 Task: Add Sprouts Unsalted Saltine Crackers to the cart.
Action: Mouse moved to (20, 74)
Screenshot: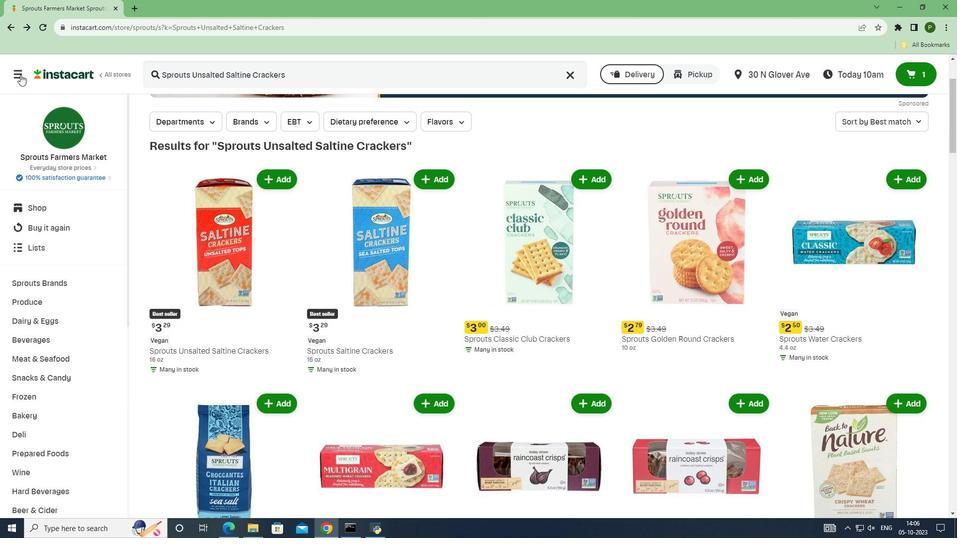 
Action: Mouse pressed left at (20, 74)
Screenshot: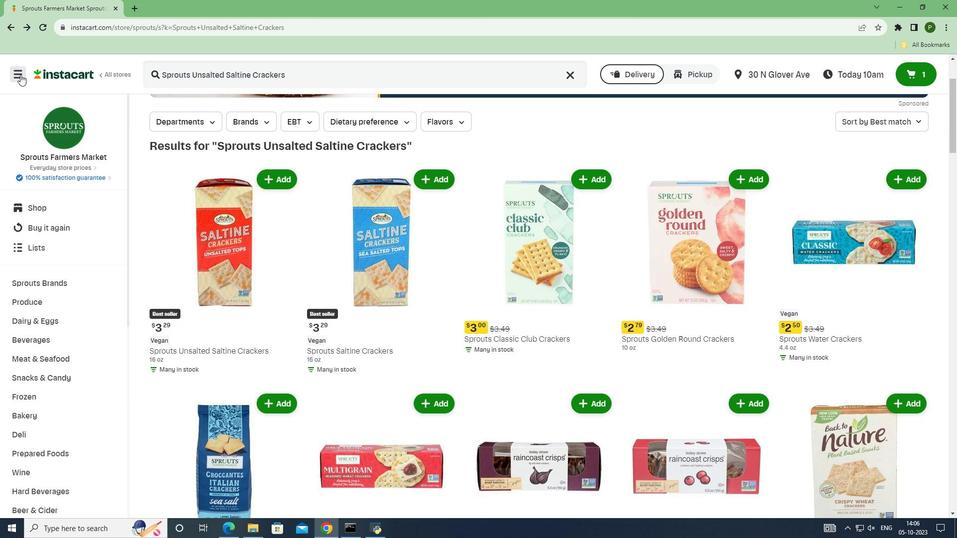 
Action: Mouse moved to (34, 269)
Screenshot: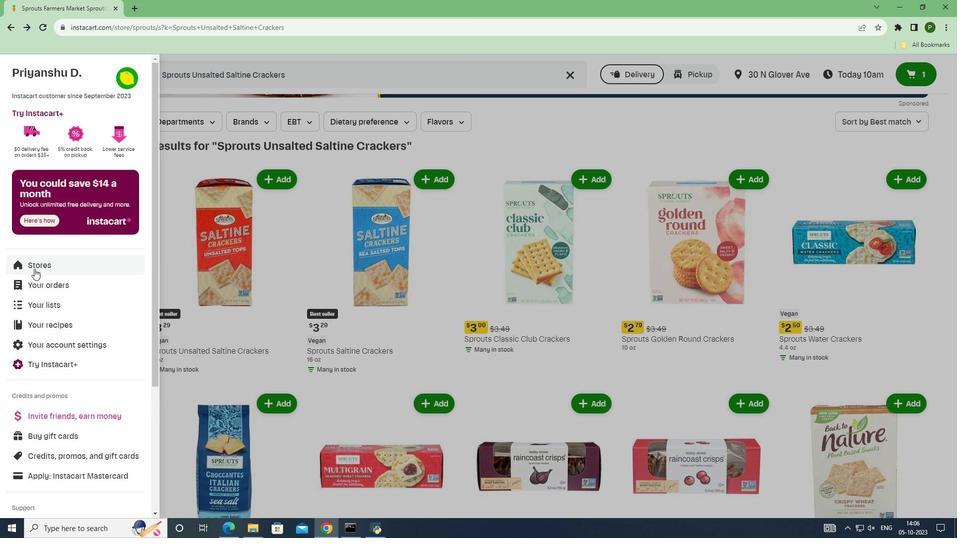 
Action: Mouse pressed left at (34, 269)
Screenshot: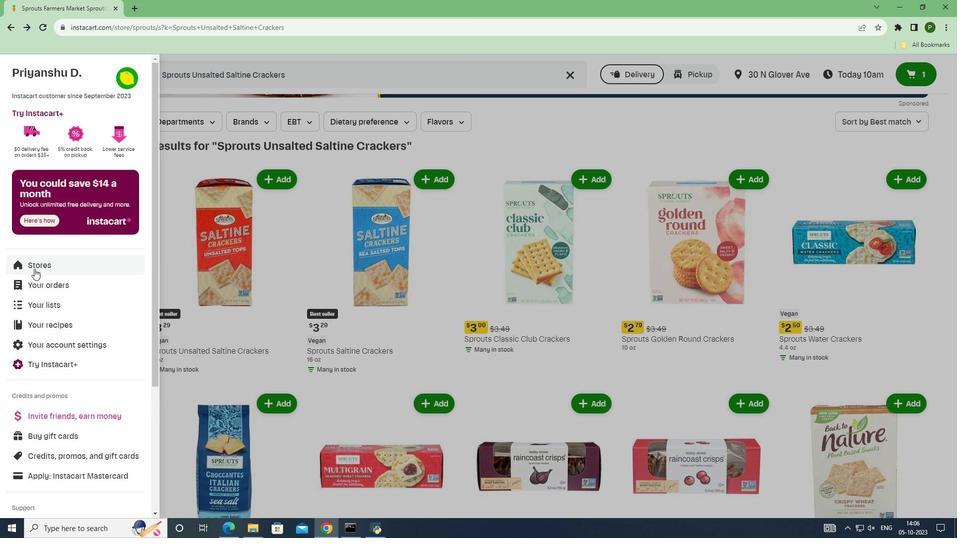 
Action: Mouse moved to (226, 123)
Screenshot: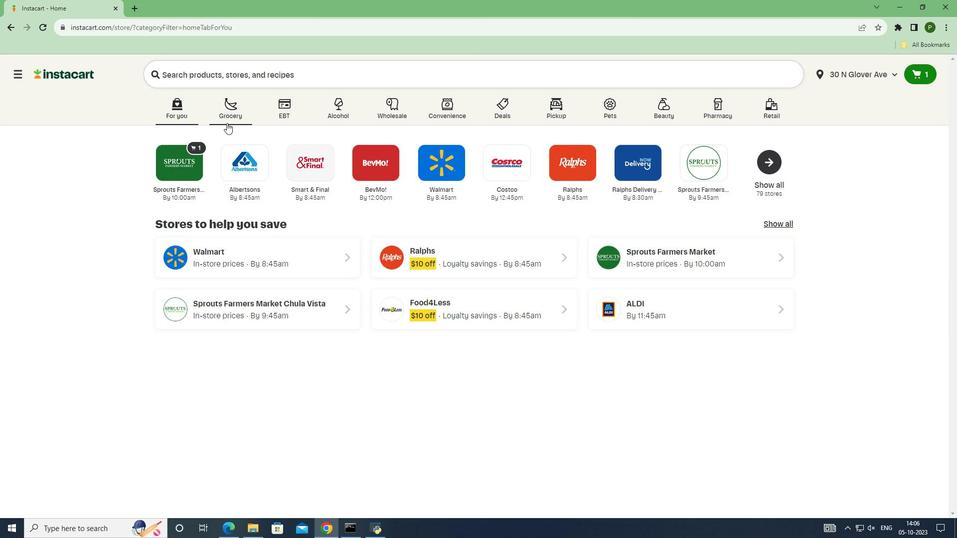 
Action: Mouse pressed left at (226, 123)
Screenshot: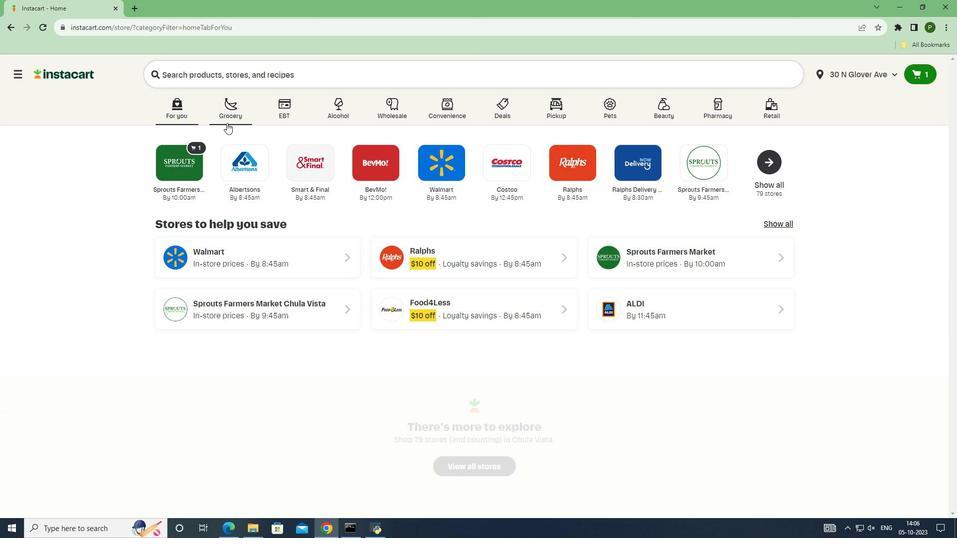 
Action: Mouse moved to (244, 168)
Screenshot: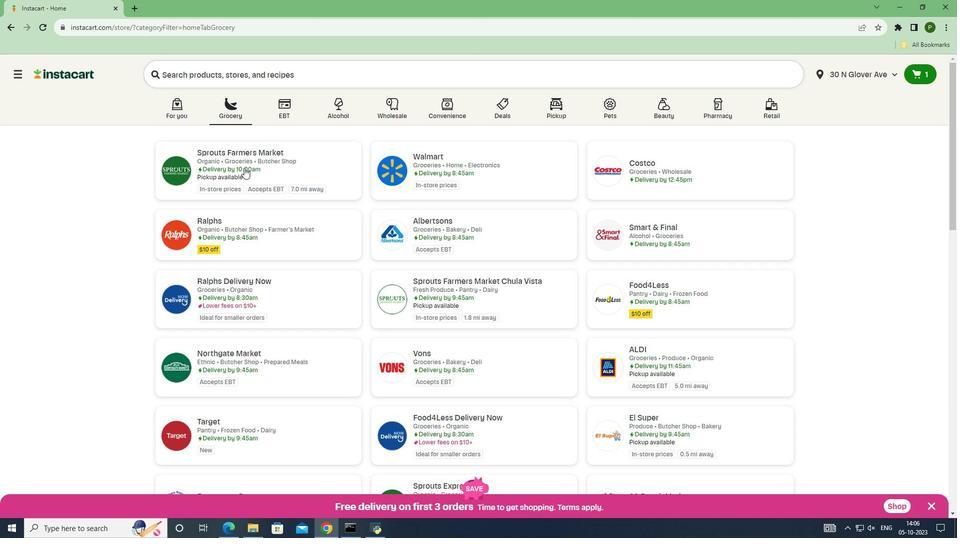 
Action: Mouse pressed left at (244, 168)
Screenshot: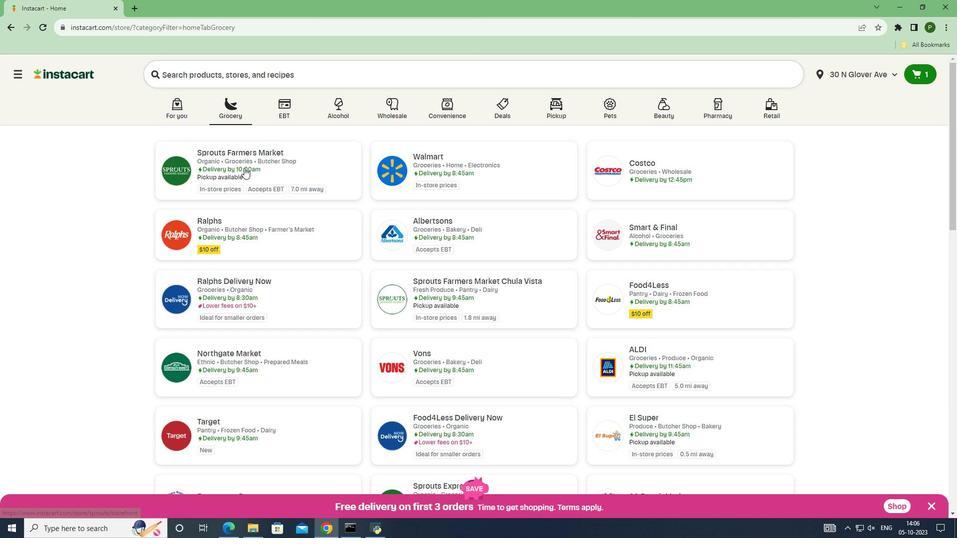 
Action: Mouse moved to (55, 280)
Screenshot: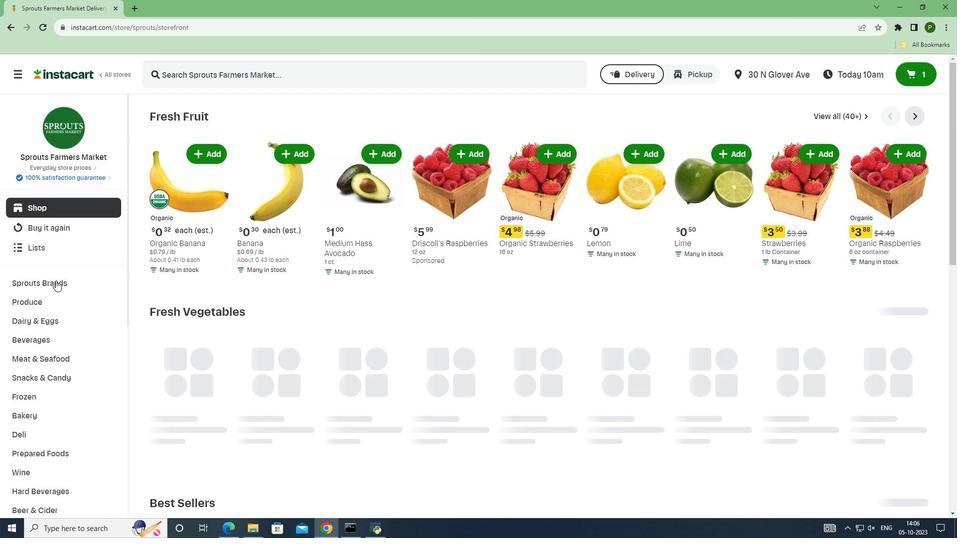 
Action: Mouse pressed left at (55, 280)
Screenshot: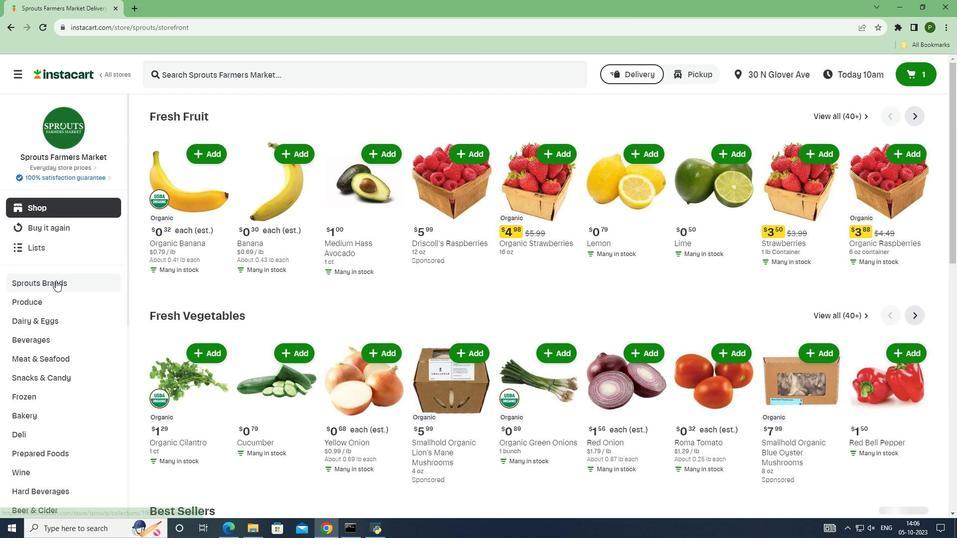 
Action: Mouse moved to (43, 360)
Screenshot: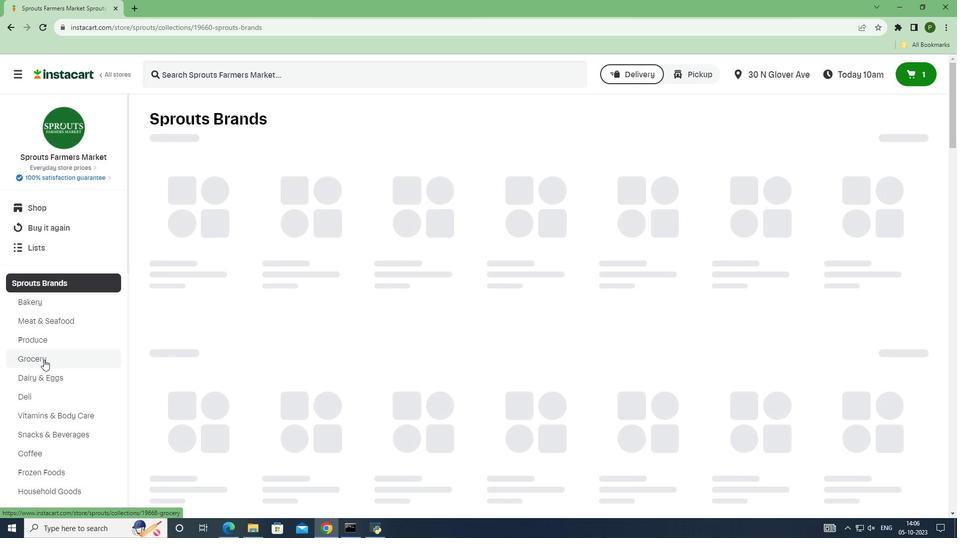
Action: Mouse pressed left at (43, 360)
Screenshot: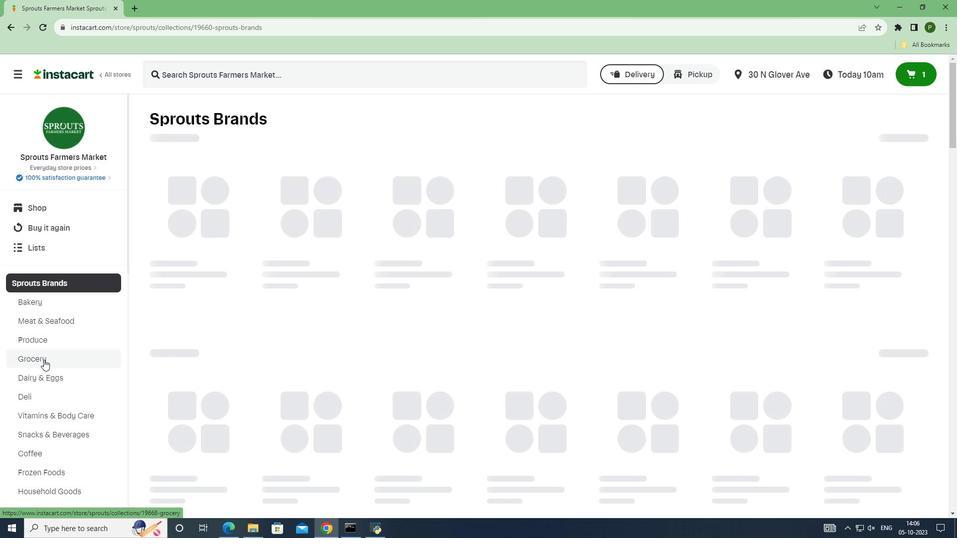 
Action: Mouse moved to (208, 220)
Screenshot: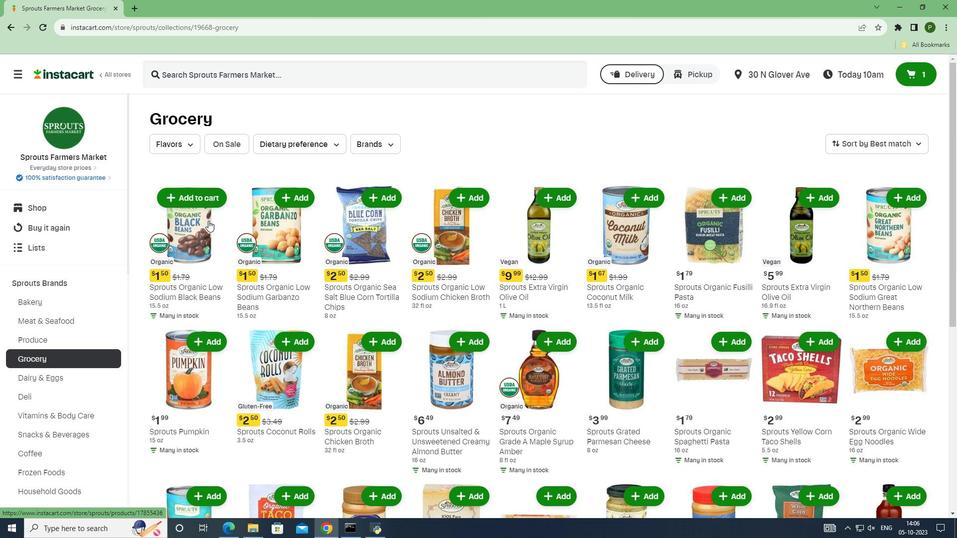 
Action: Mouse scrolled (208, 220) with delta (0, 0)
Screenshot: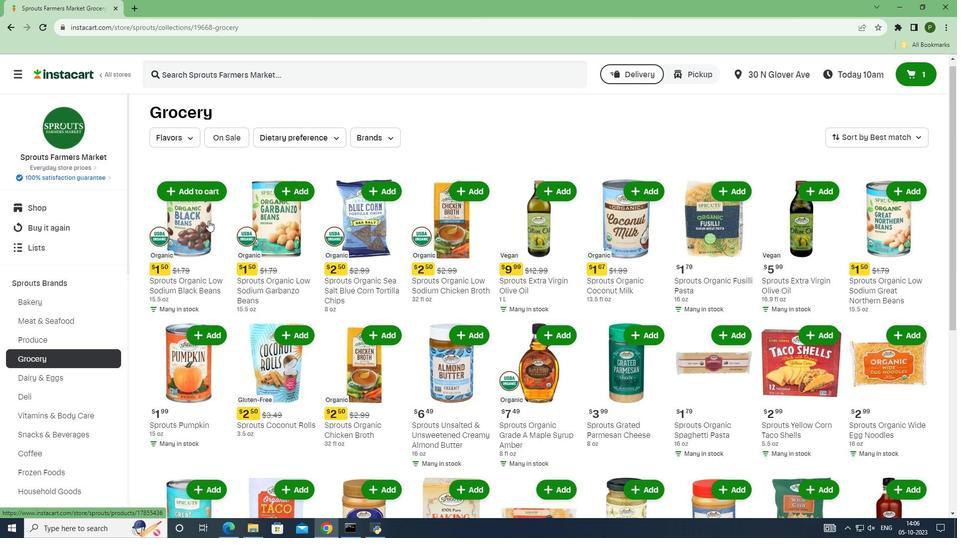 
Action: Mouse scrolled (208, 220) with delta (0, 0)
Screenshot: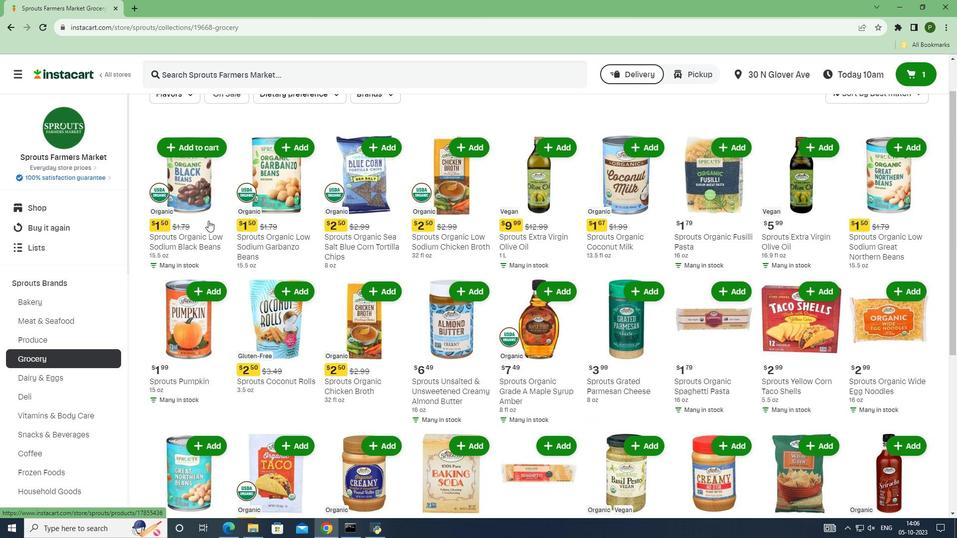 
Action: Mouse scrolled (208, 220) with delta (0, 0)
Screenshot: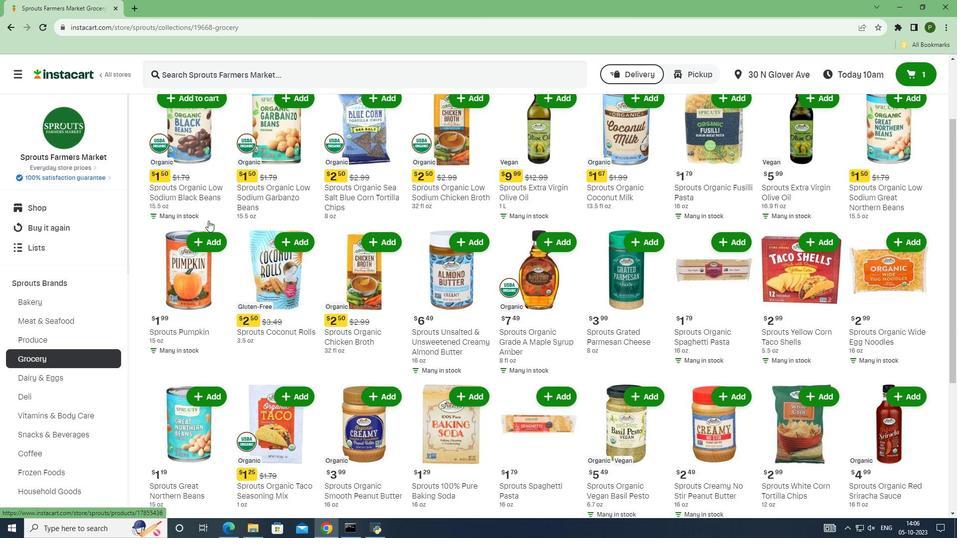 
Action: Mouse scrolled (208, 220) with delta (0, 0)
Screenshot: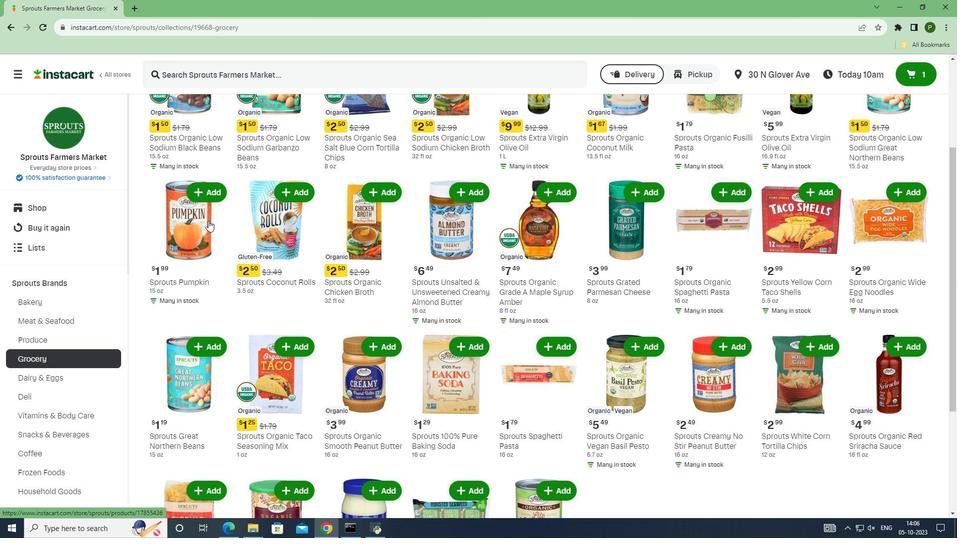 
Action: Mouse scrolled (208, 220) with delta (0, 0)
Screenshot: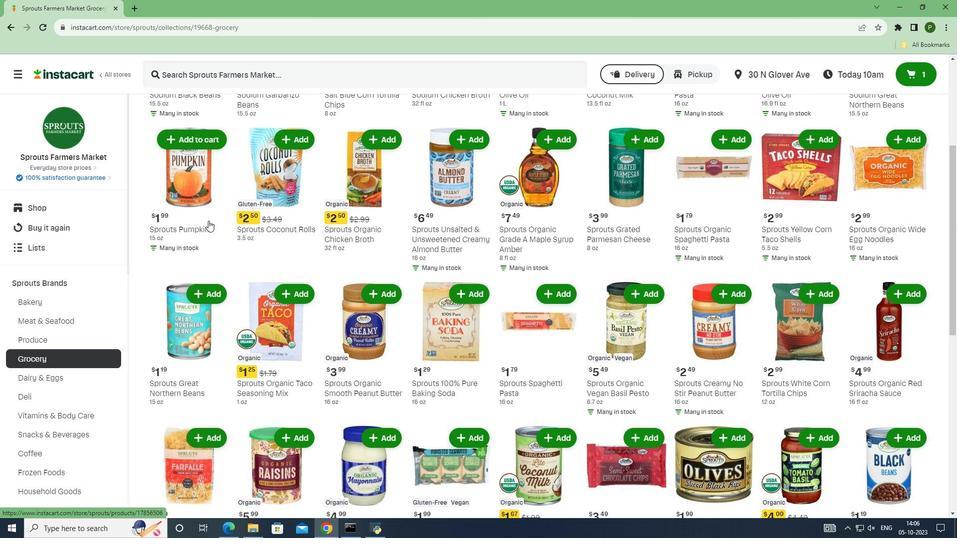 
Action: Mouse scrolled (208, 220) with delta (0, 0)
Screenshot: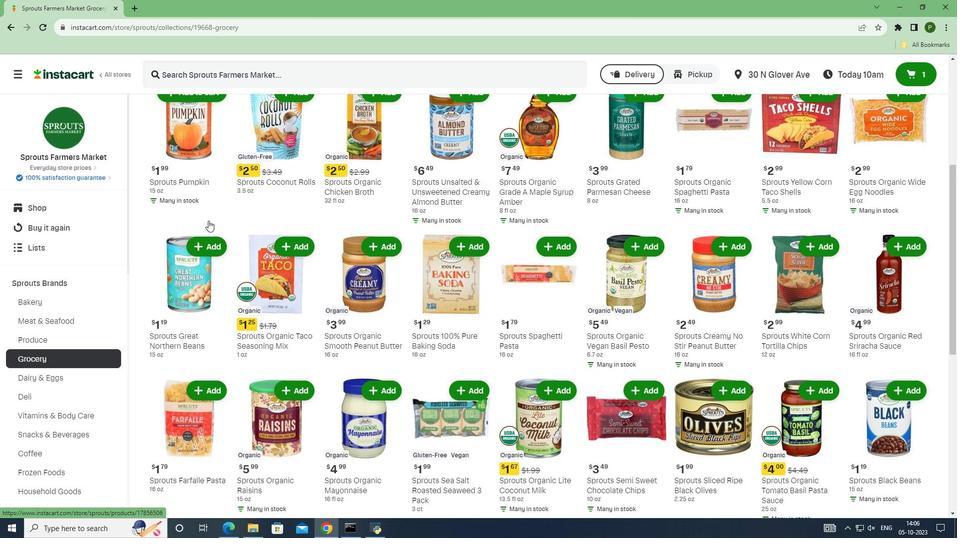 
Action: Mouse scrolled (208, 220) with delta (0, 0)
Screenshot: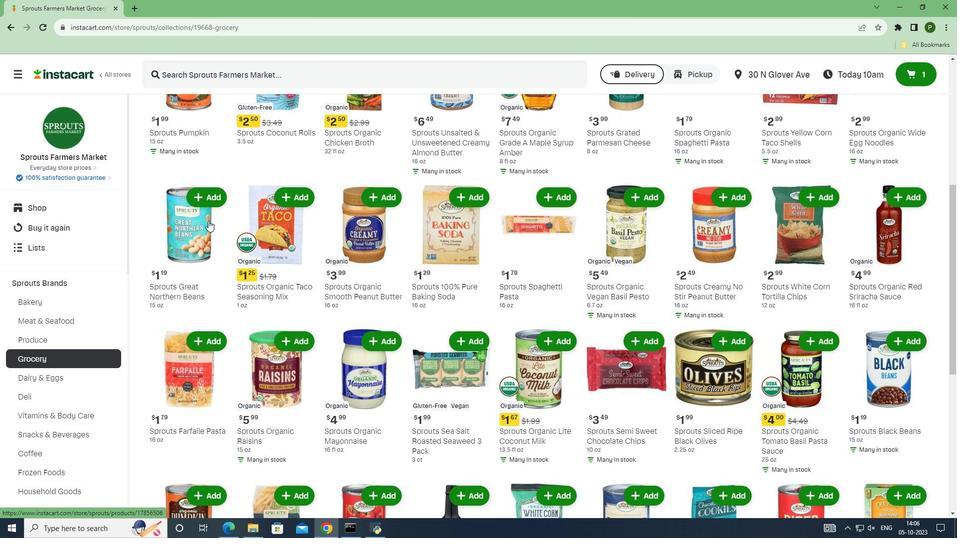 
Action: Mouse scrolled (208, 220) with delta (0, 0)
Screenshot: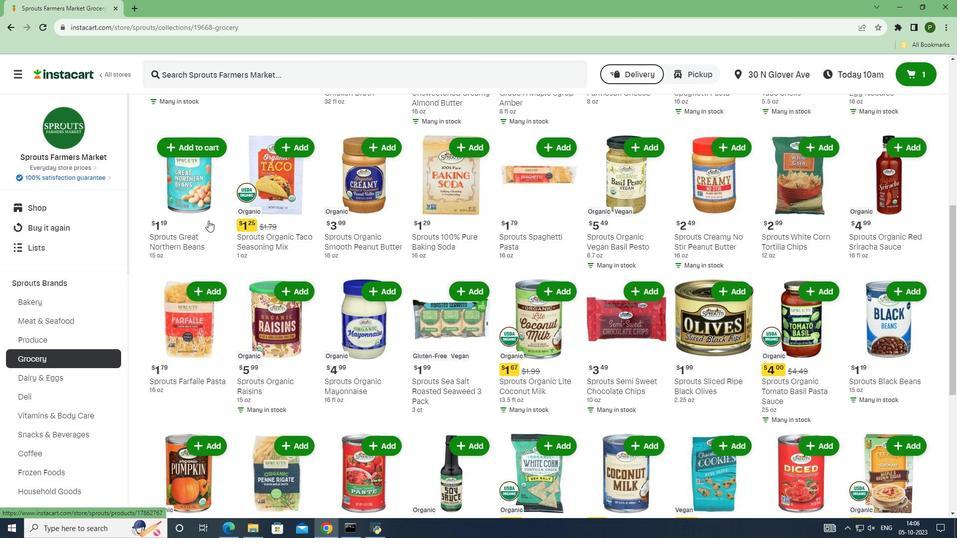 
Action: Mouse scrolled (208, 220) with delta (0, 0)
Screenshot: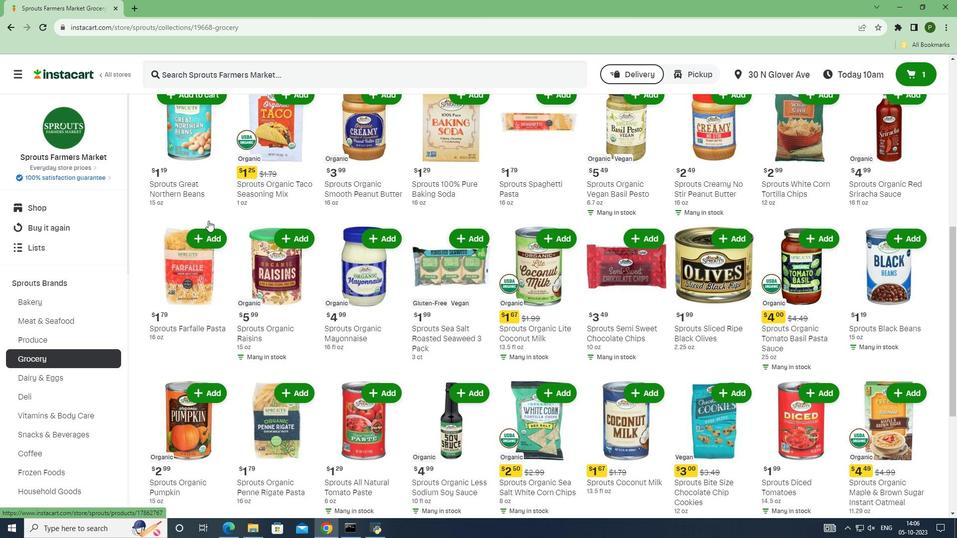 
Action: Mouse scrolled (208, 220) with delta (0, 0)
Screenshot: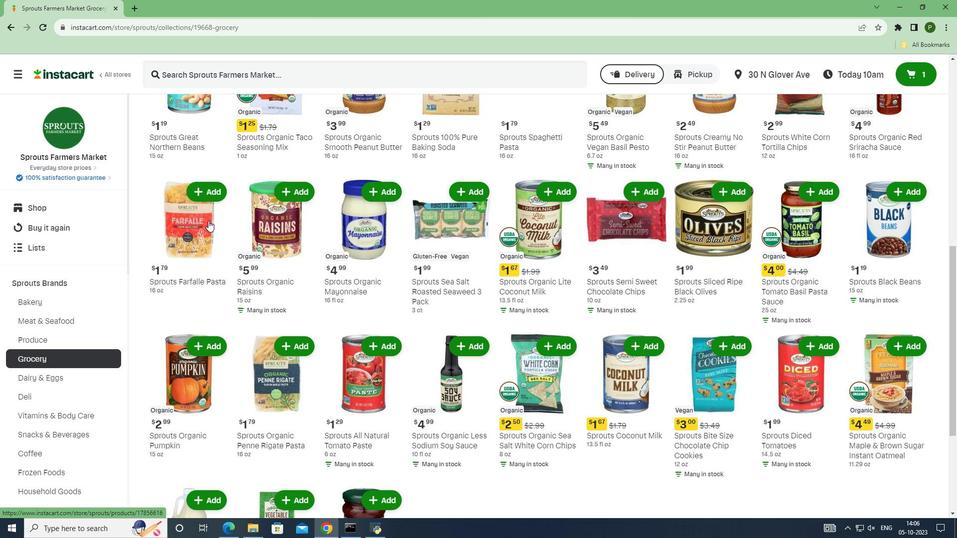 
Action: Mouse scrolled (208, 220) with delta (0, 0)
Screenshot: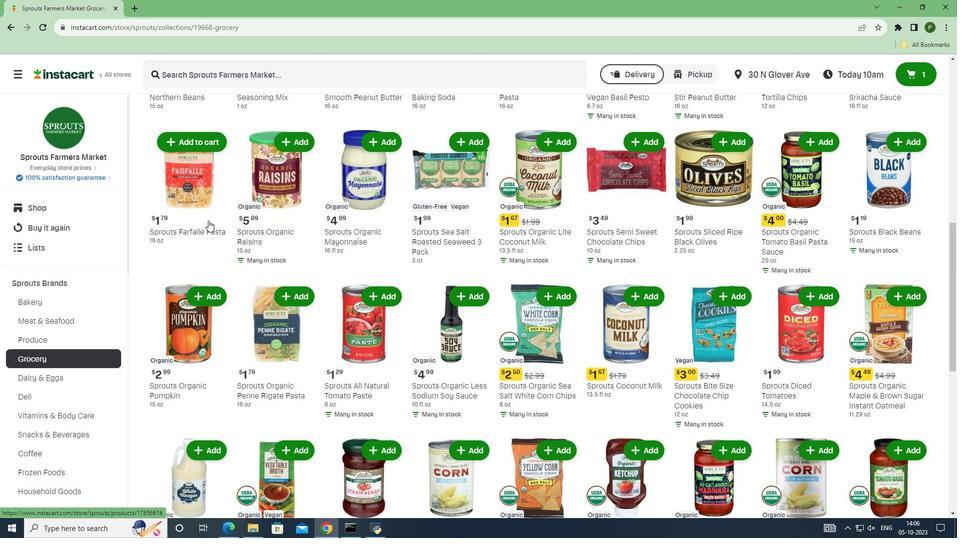 
Action: Mouse scrolled (208, 220) with delta (0, 0)
Screenshot: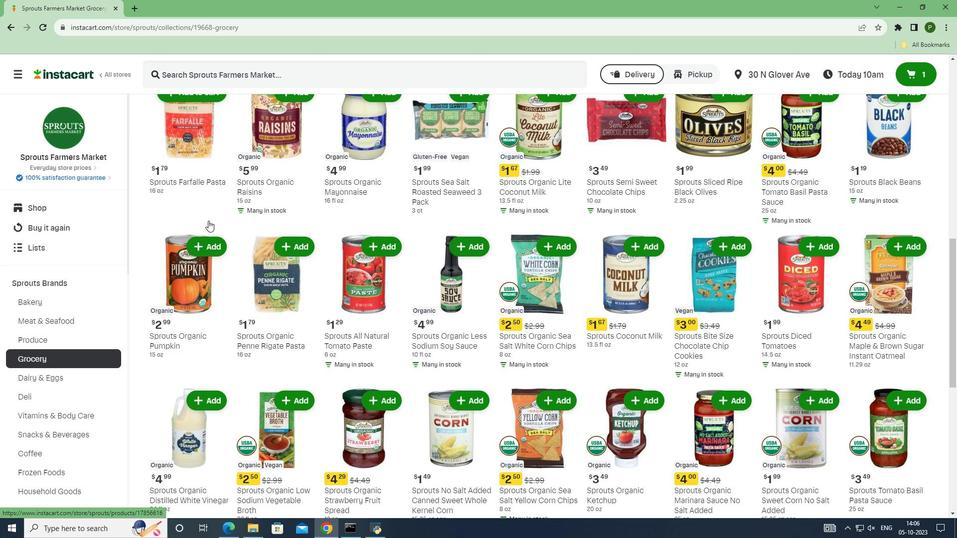 
Action: Mouse scrolled (208, 220) with delta (0, 0)
Screenshot: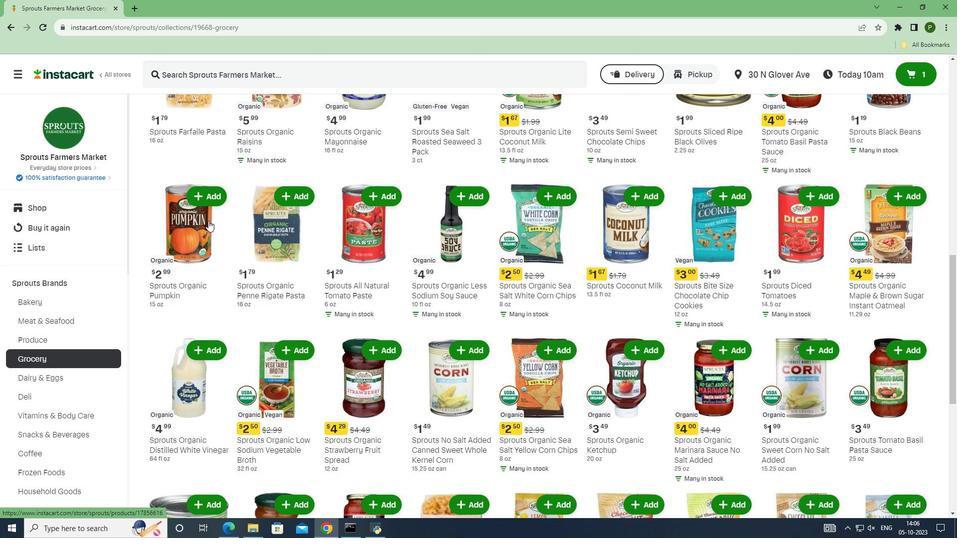 
Action: Mouse scrolled (208, 220) with delta (0, 0)
Screenshot: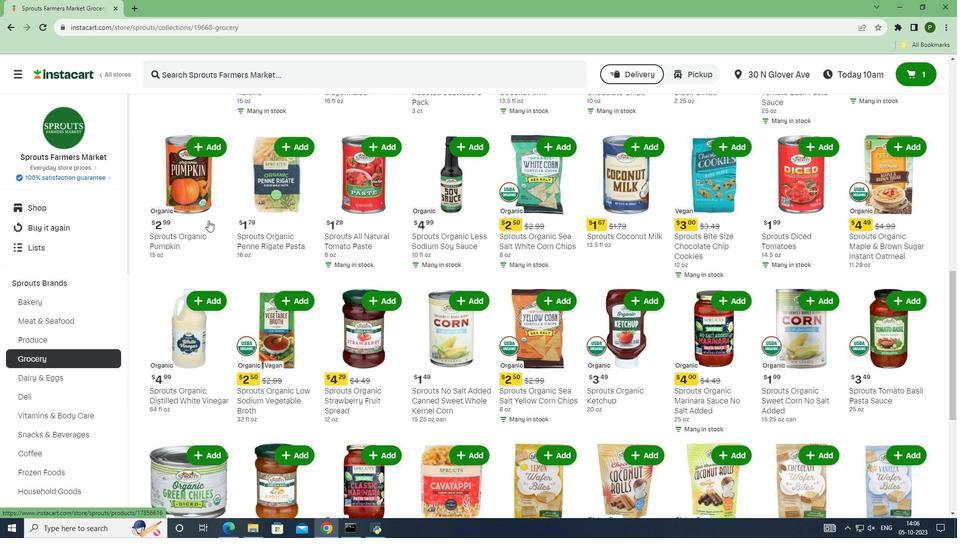 
Action: Mouse scrolled (208, 220) with delta (0, 0)
Screenshot: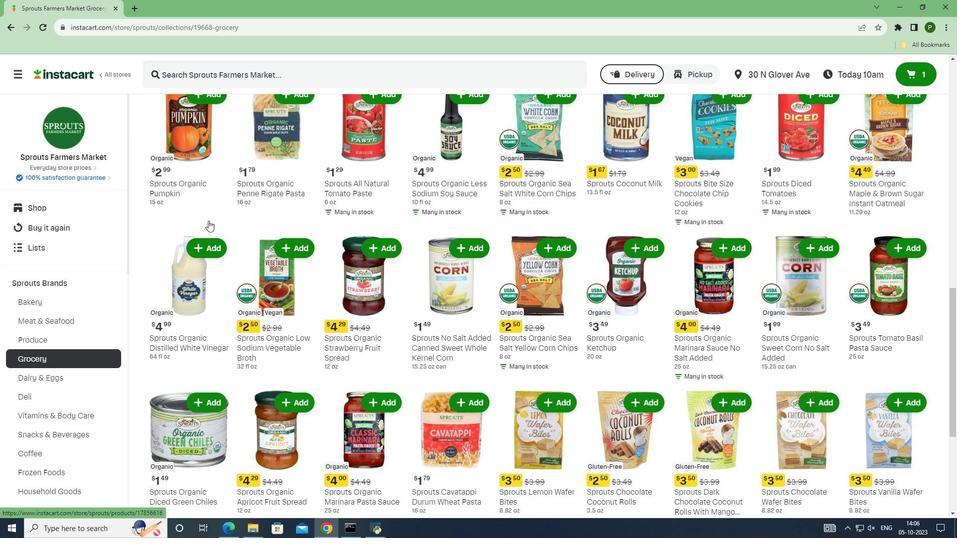 
Action: Mouse scrolled (208, 220) with delta (0, 0)
Screenshot: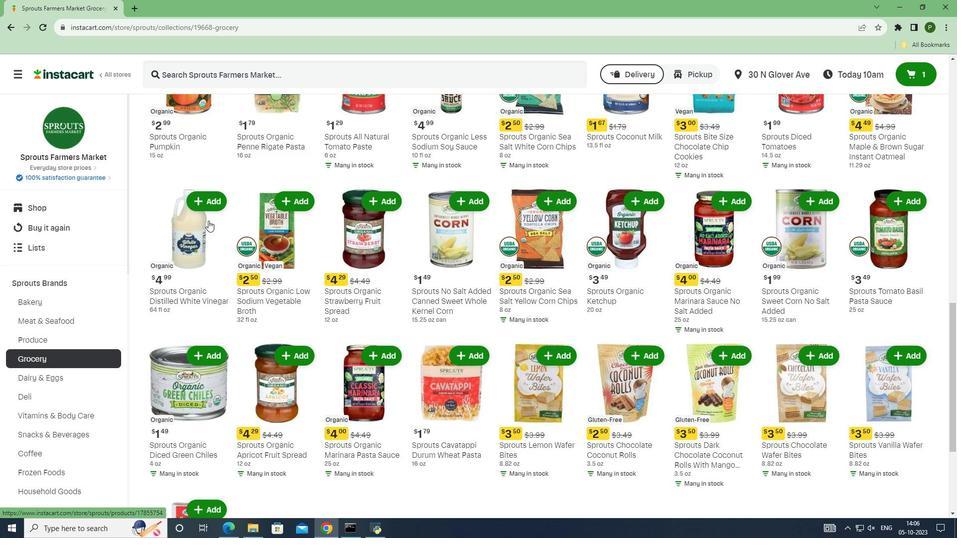 
Action: Mouse scrolled (208, 220) with delta (0, 0)
Screenshot: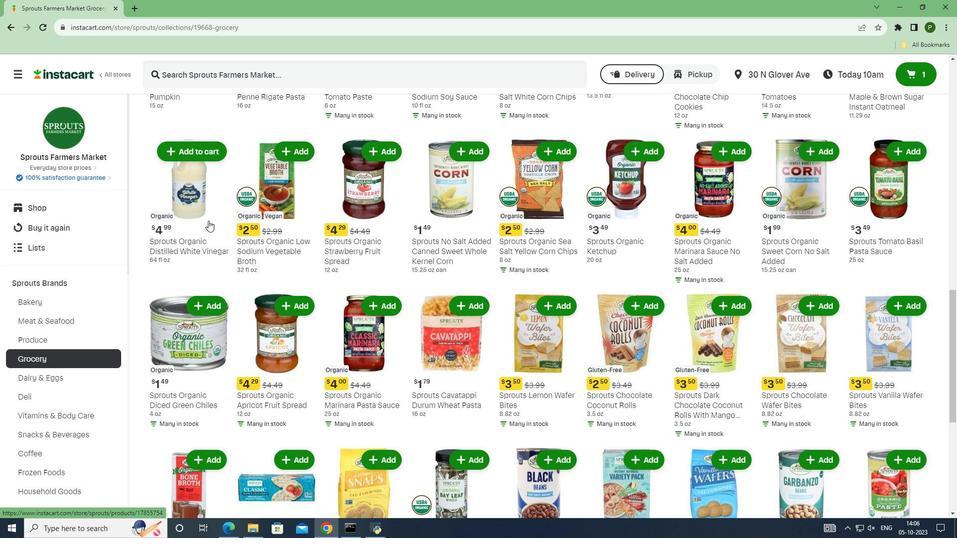 
Action: Mouse scrolled (208, 220) with delta (0, 0)
Screenshot: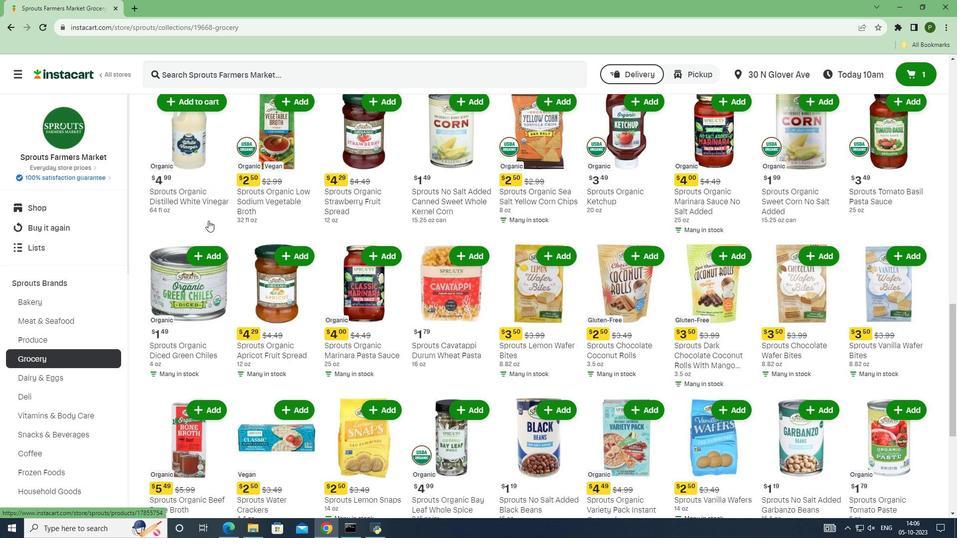 
Action: Mouse scrolled (208, 220) with delta (0, 0)
Screenshot: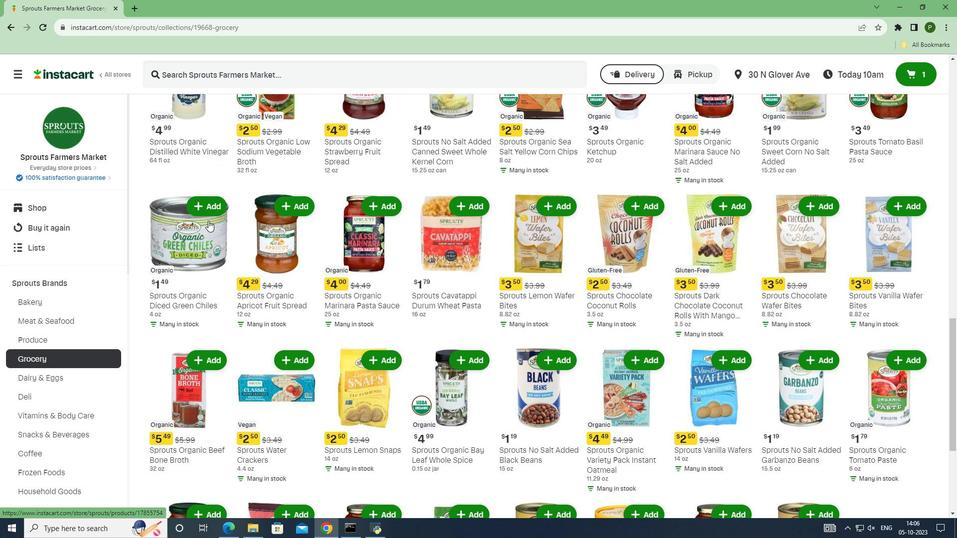
Action: Mouse scrolled (208, 220) with delta (0, 0)
Screenshot: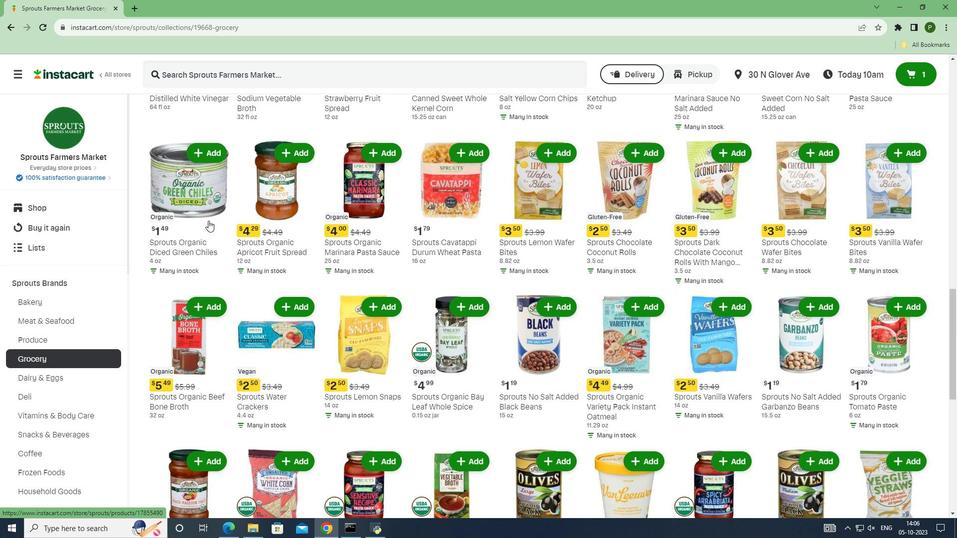 
Action: Mouse scrolled (208, 220) with delta (0, 0)
Screenshot: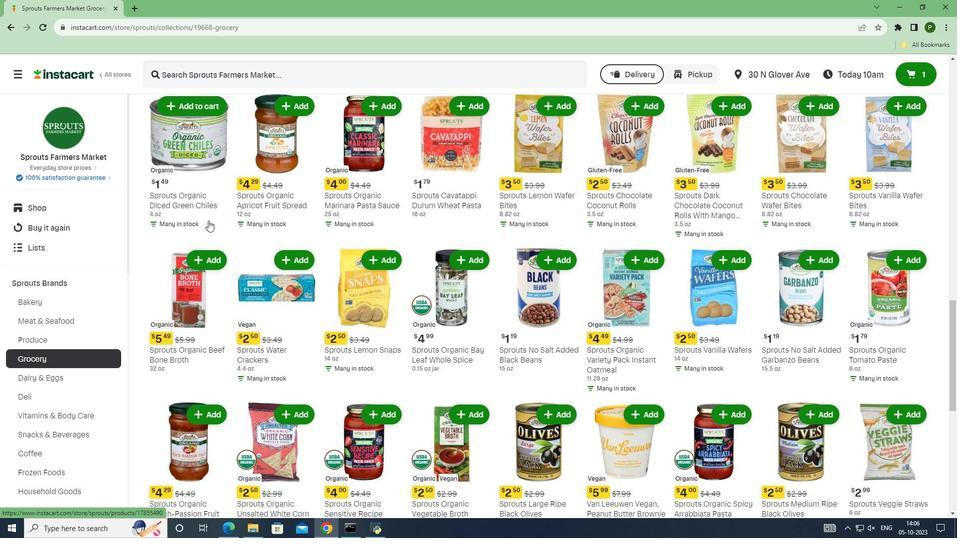 
Action: Mouse scrolled (208, 220) with delta (0, 0)
Screenshot: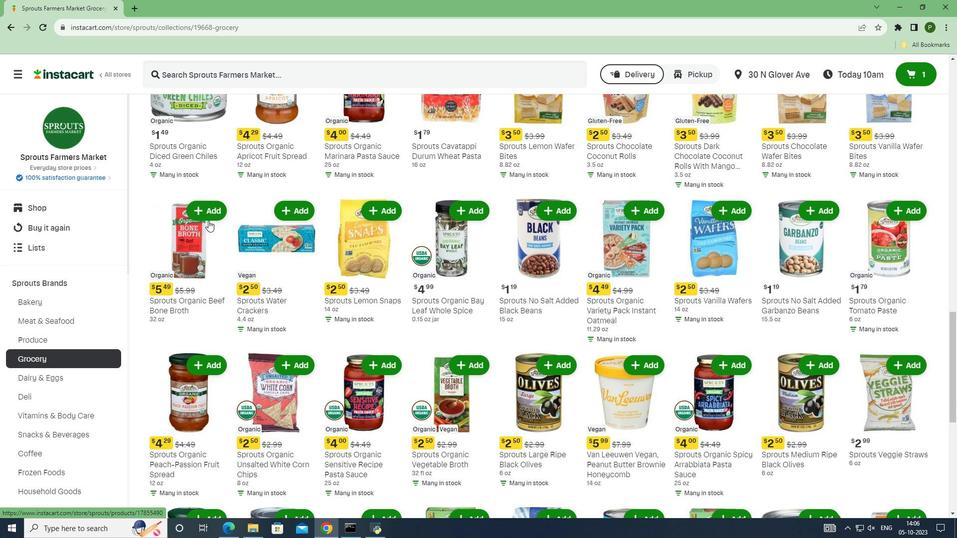 
Action: Mouse scrolled (208, 220) with delta (0, 0)
Screenshot: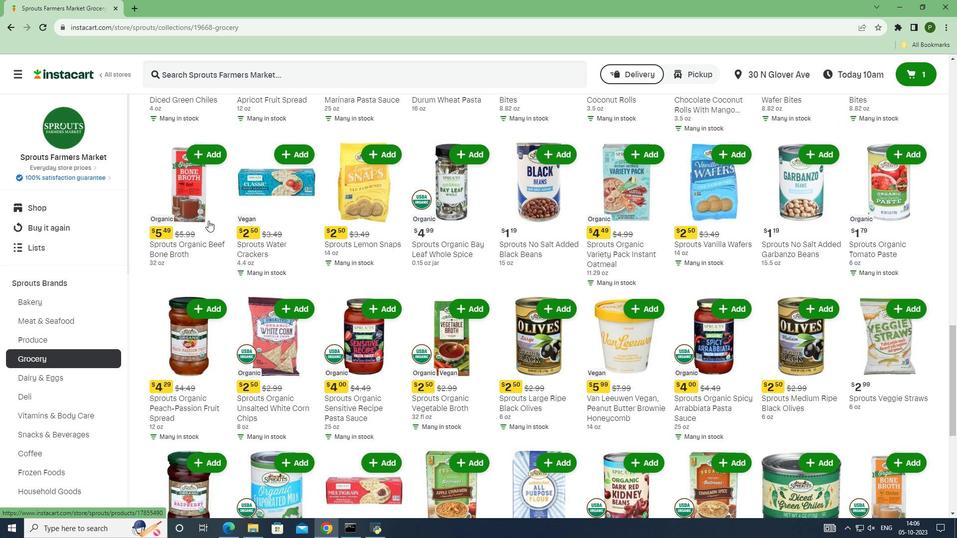 
Action: Mouse scrolled (208, 220) with delta (0, 0)
Screenshot: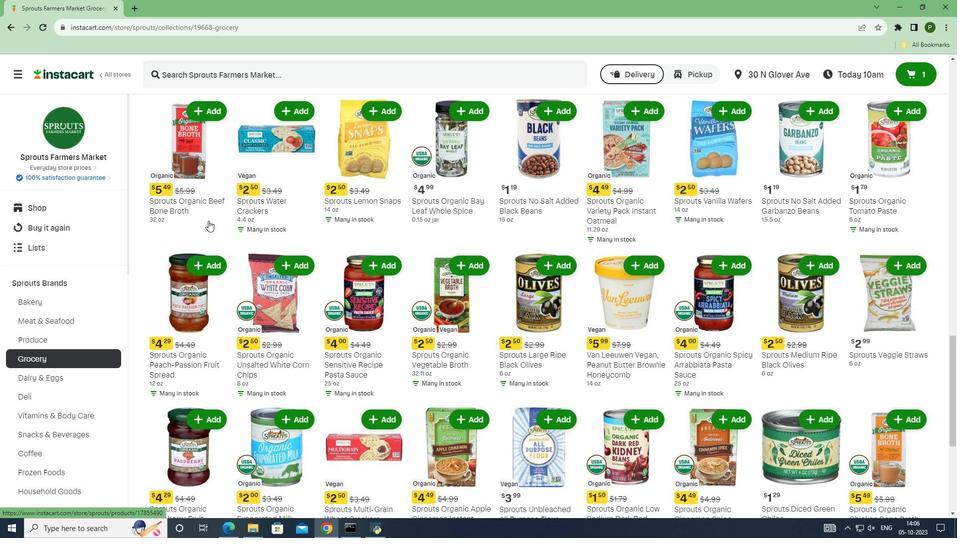 
Action: Mouse scrolled (208, 220) with delta (0, 0)
Screenshot: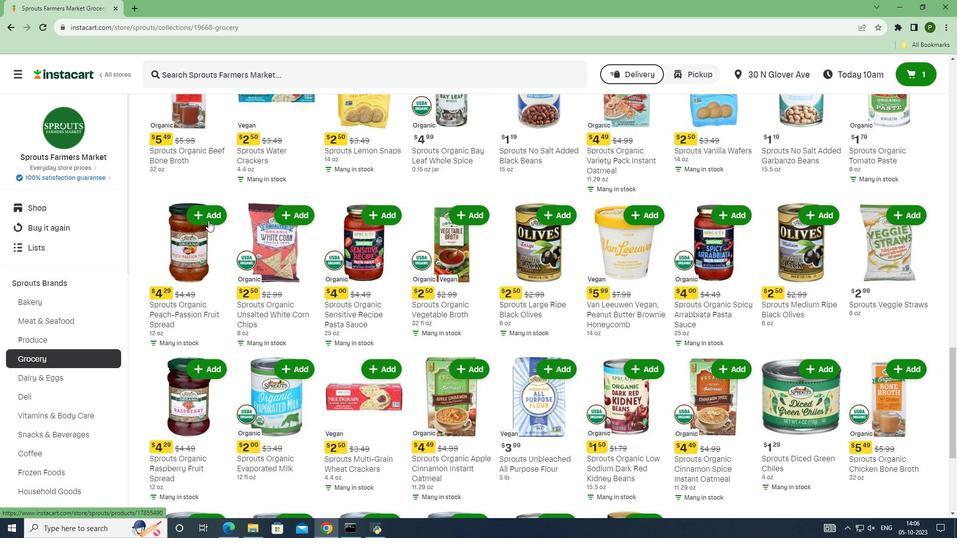 
Action: Mouse scrolled (208, 220) with delta (0, 0)
Screenshot: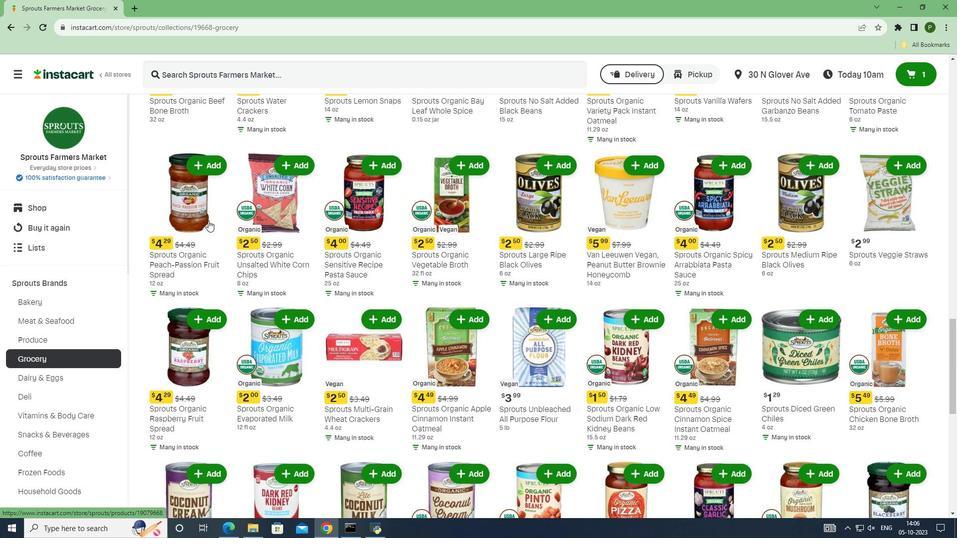 
Action: Mouse scrolled (208, 220) with delta (0, 0)
Screenshot: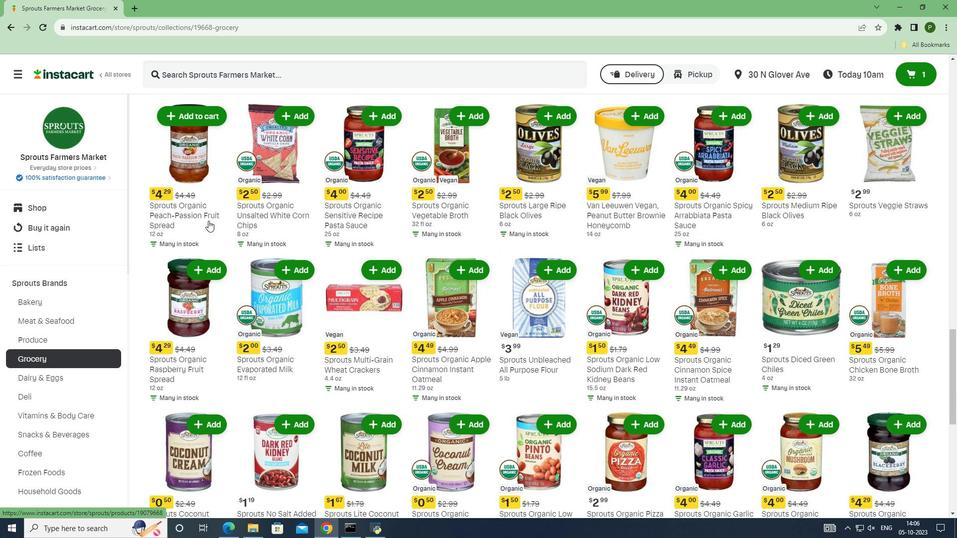 
Action: Mouse scrolled (208, 220) with delta (0, 0)
Screenshot: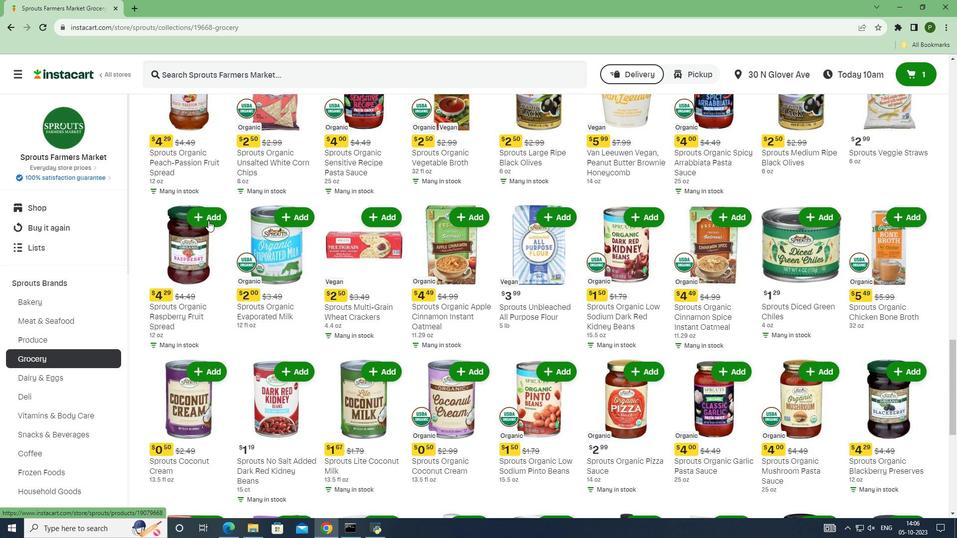 
Action: Mouse scrolled (208, 220) with delta (0, 0)
Screenshot: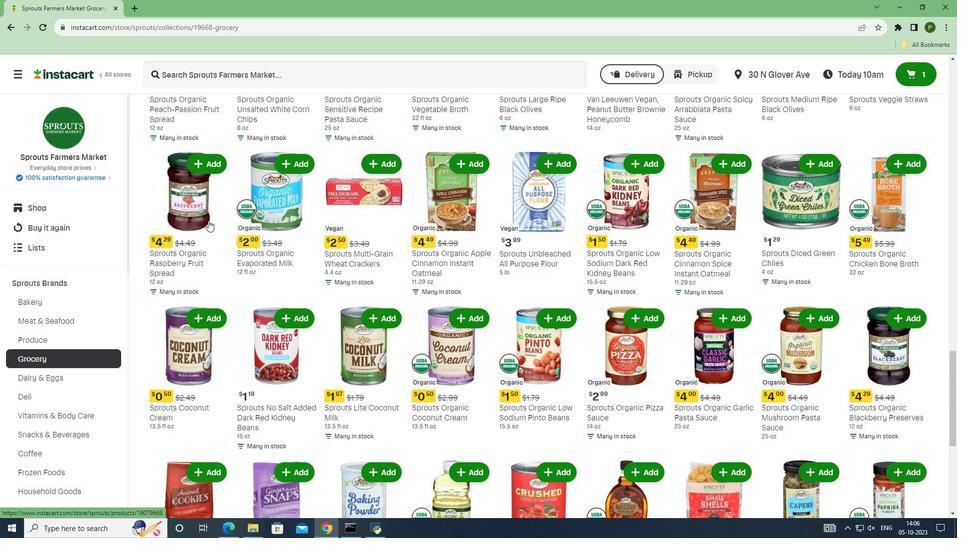 
Action: Mouse scrolled (208, 220) with delta (0, 0)
Screenshot: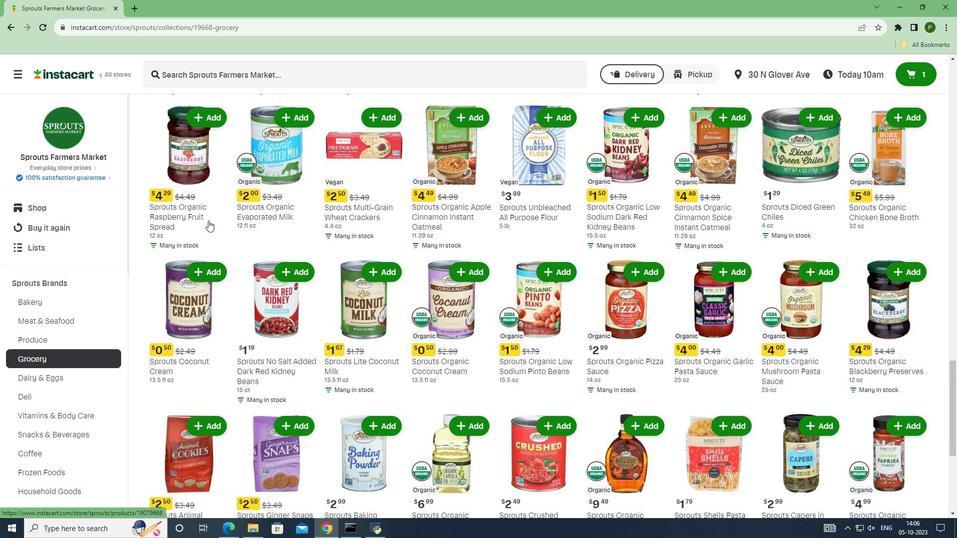 
Action: Mouse scrolled (208, 220) with delta (0, 0)
Screenshot: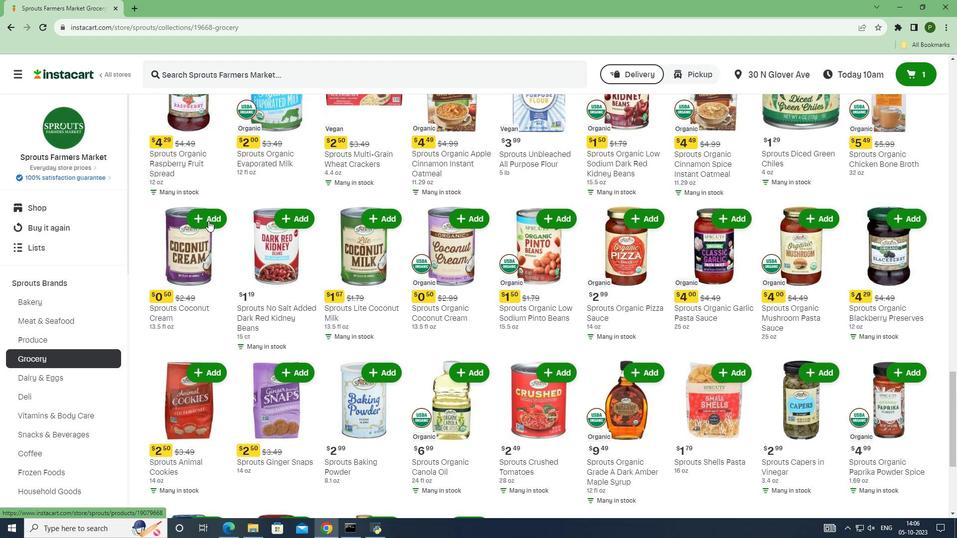 
Action: Mouse scrolled (208, 220) with delta (0, 0)
Screenshot: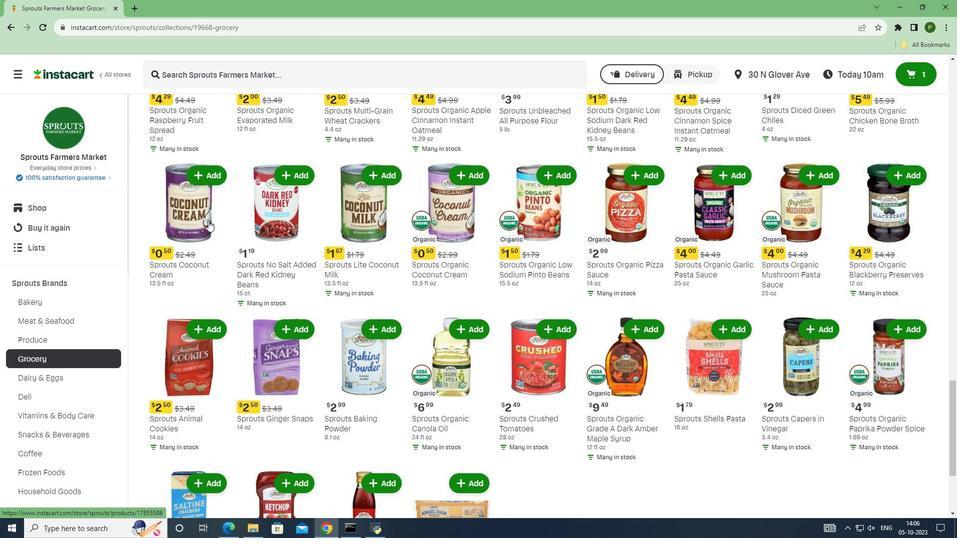 
Action: Mouse scrolled (208, 220) with delta (0, 0)
Screenshot: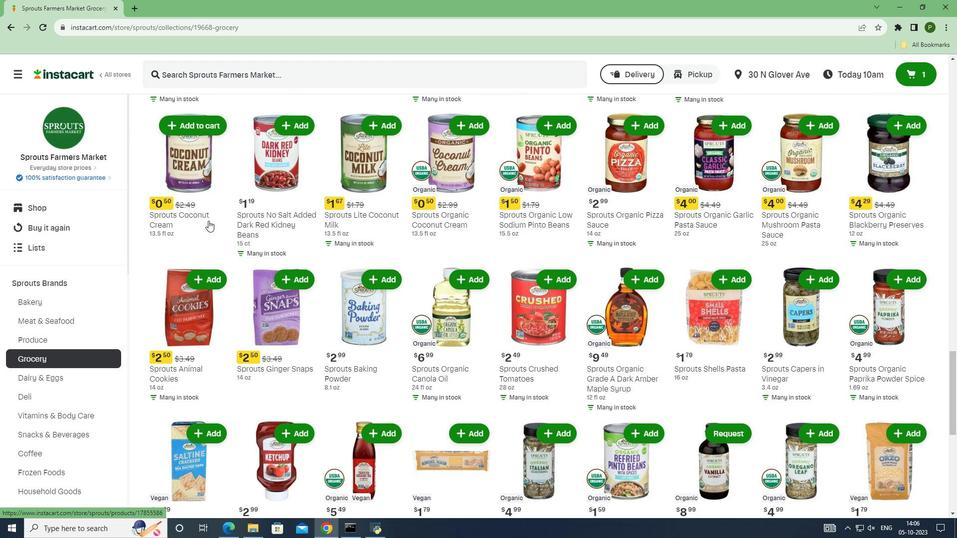 
Action: Mouse scrolled (208, 220) with delta (0, 0)
Screenshot: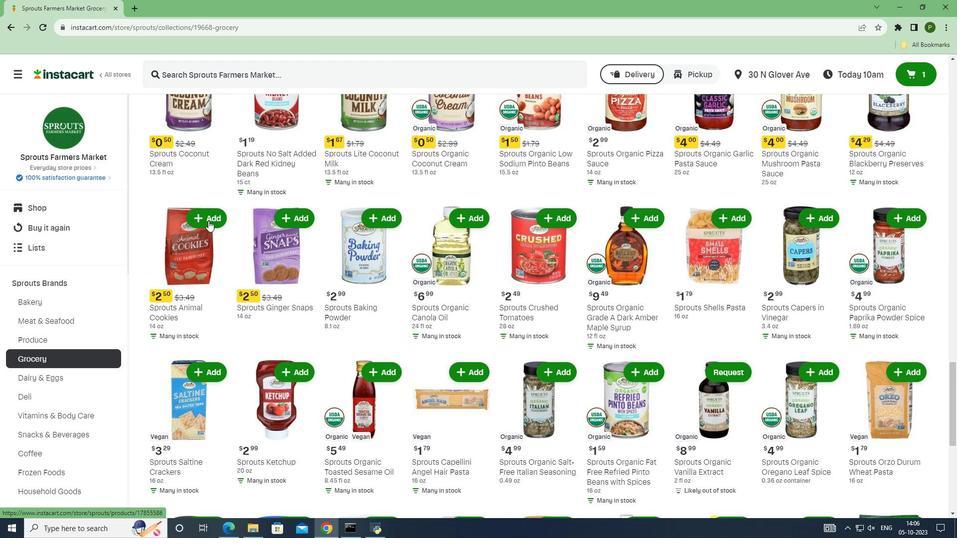 
Action: Mouse scrolled (208, 220) with delta (0, 0)
Screenshot: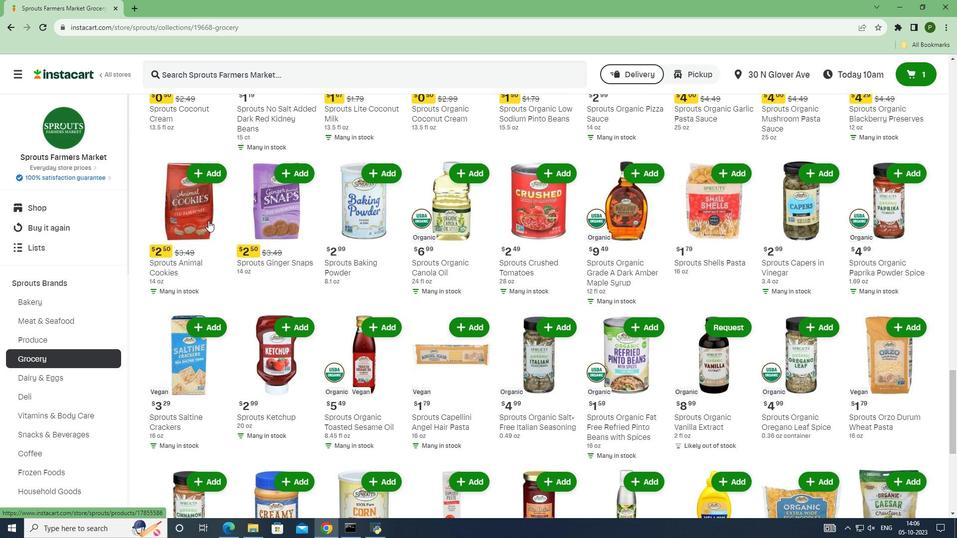 
Action: Mouse scrolled (208, 220) with delta (0, 0)
Screenshot: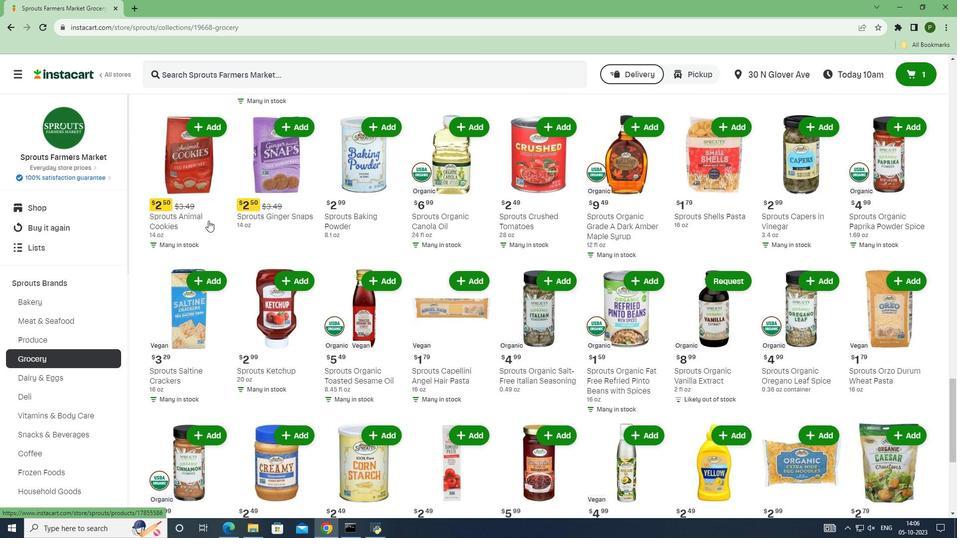 
Action: Mouse scrolled (208, 220) with delta (0, 0)
Screenshot: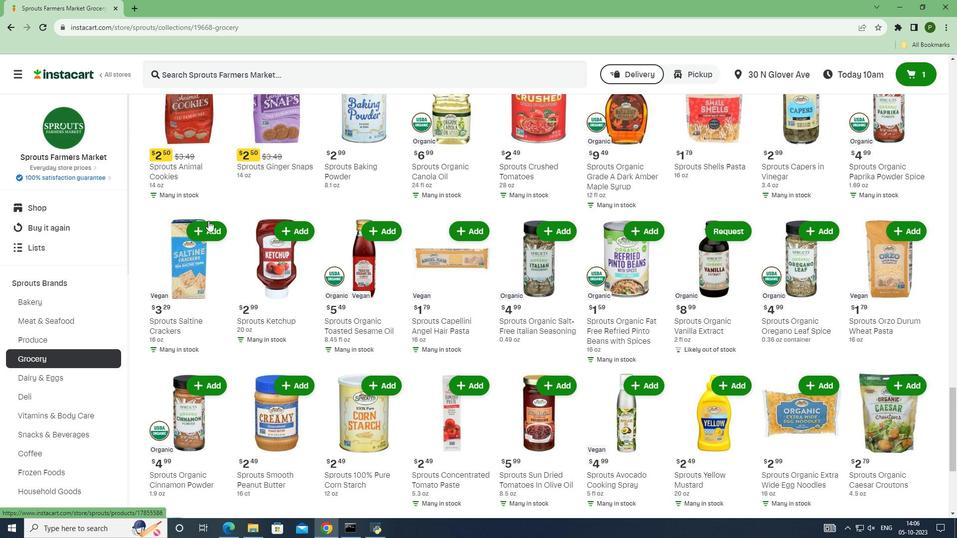 
Action: Mouse scrolled (208, 220) with delta (0, 0)
Screenshot: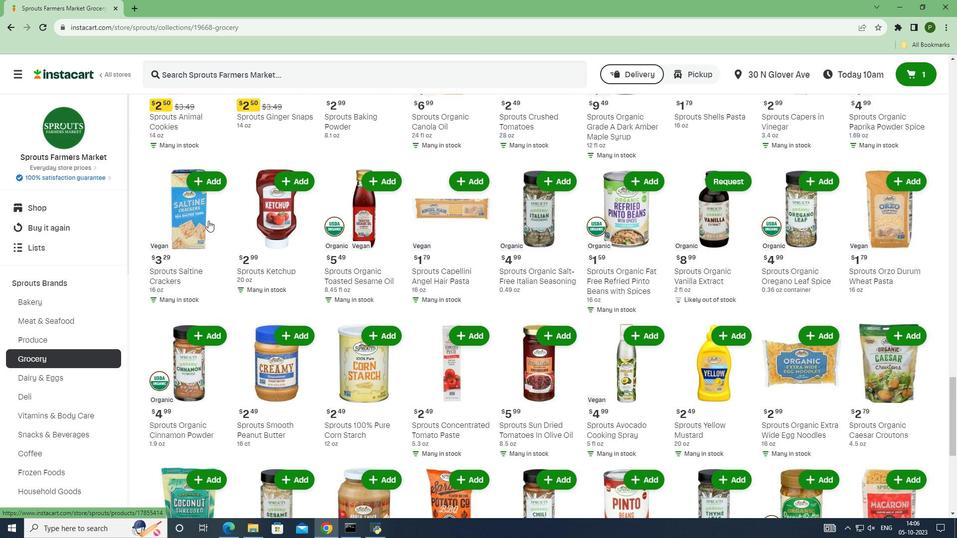 
Action: Mouse scrolled (208, 220) with delta (0, 0)
Screenshot: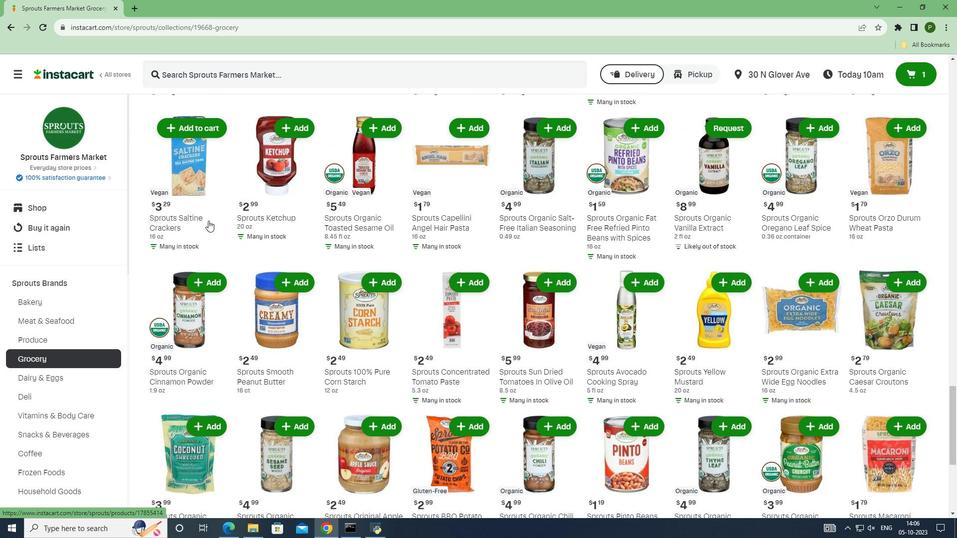 
Action: Mouse scrolled (208, 220) with delta (0, 0)
Screenshot: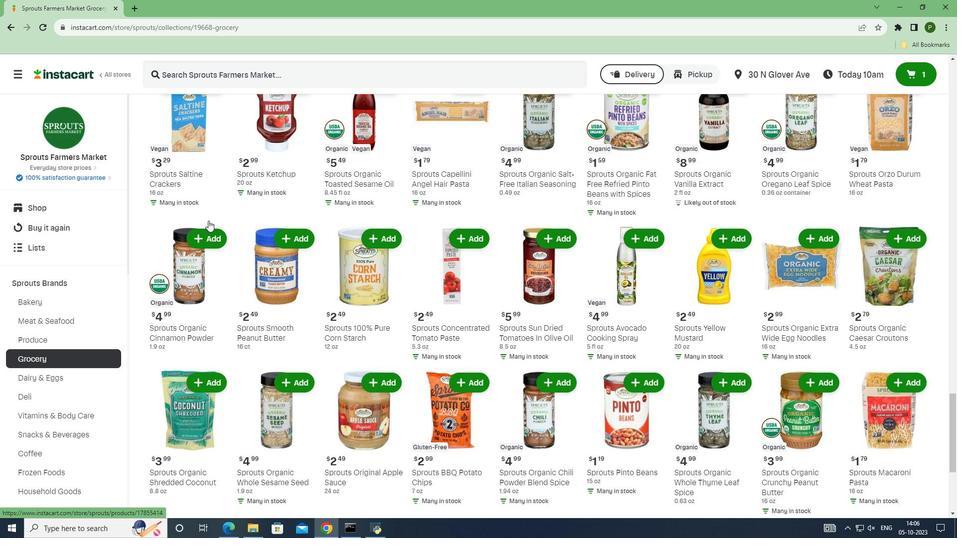 
Action: Mouse scrolled (208, 220) with delta (0, 0)
Screenshot: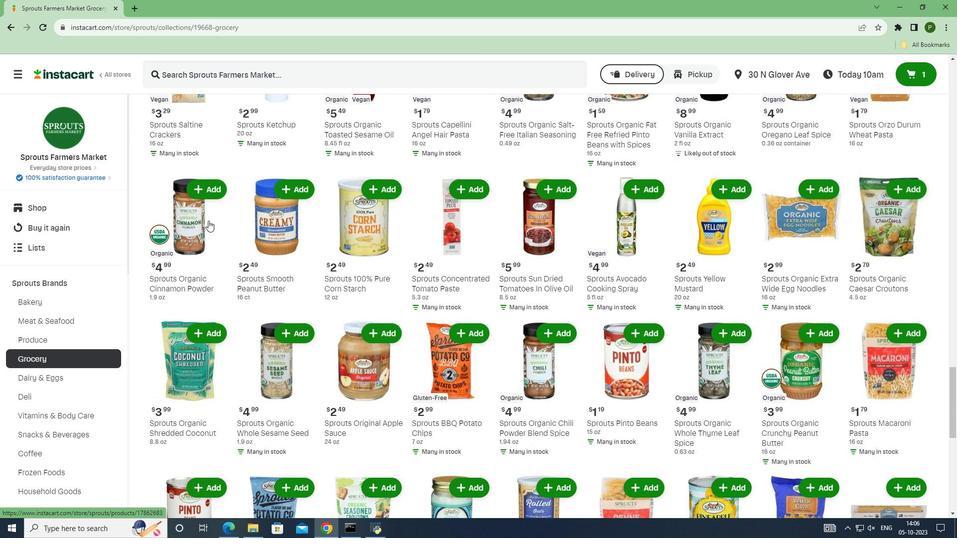 
Action: Mouse scrolled (208, 220) with delta (0, 0)
Screenshot: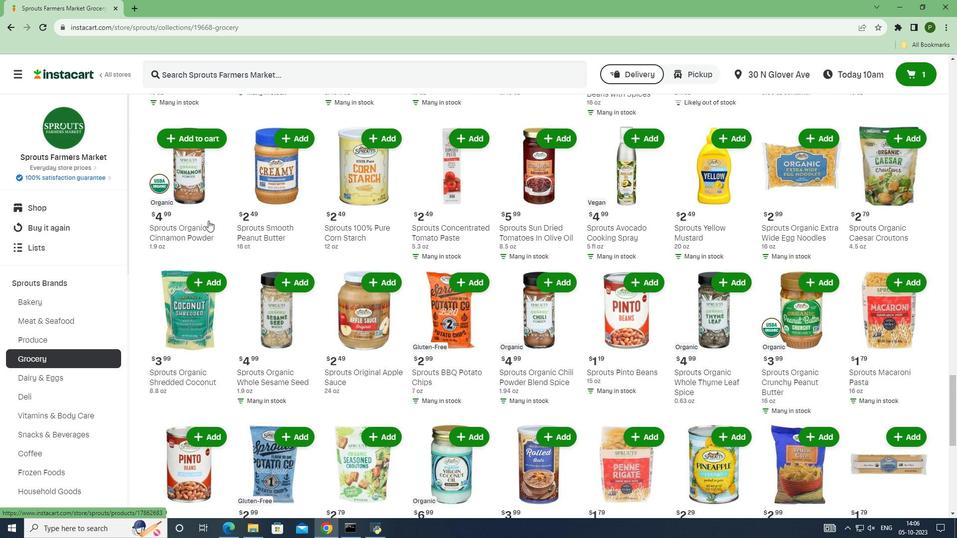
Action: Mouse scrolled (208, 220) with delta (0, 0)
Screenshot: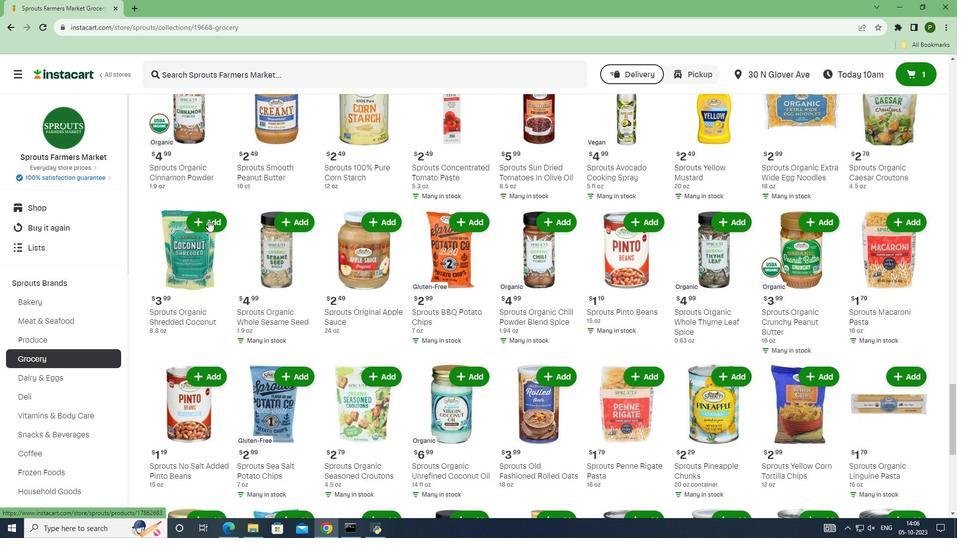 
Action: Mouse scrolled (208, 220) with delta (0, 0)
Screenshot: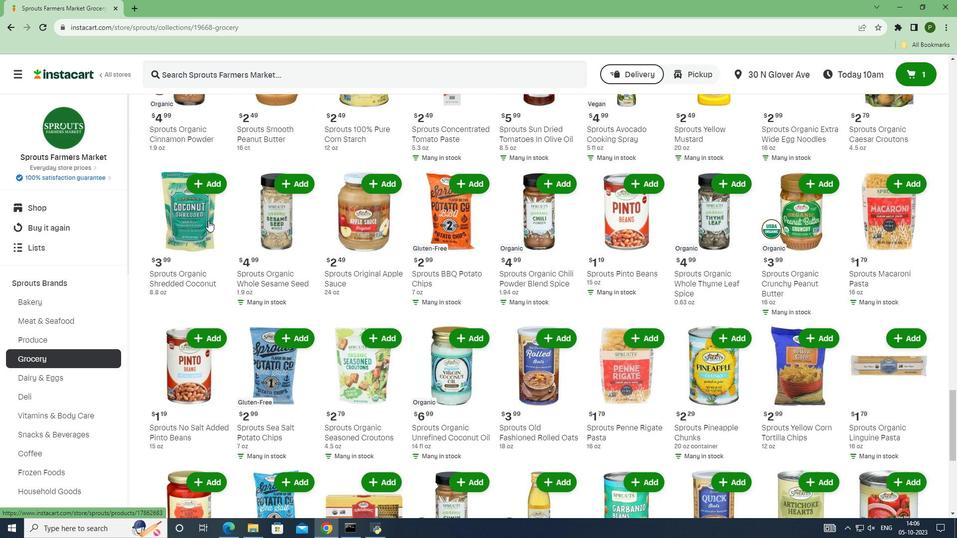 
Action: Mouse scrolled (208, 220) with delta (0, 0)
Screenshot: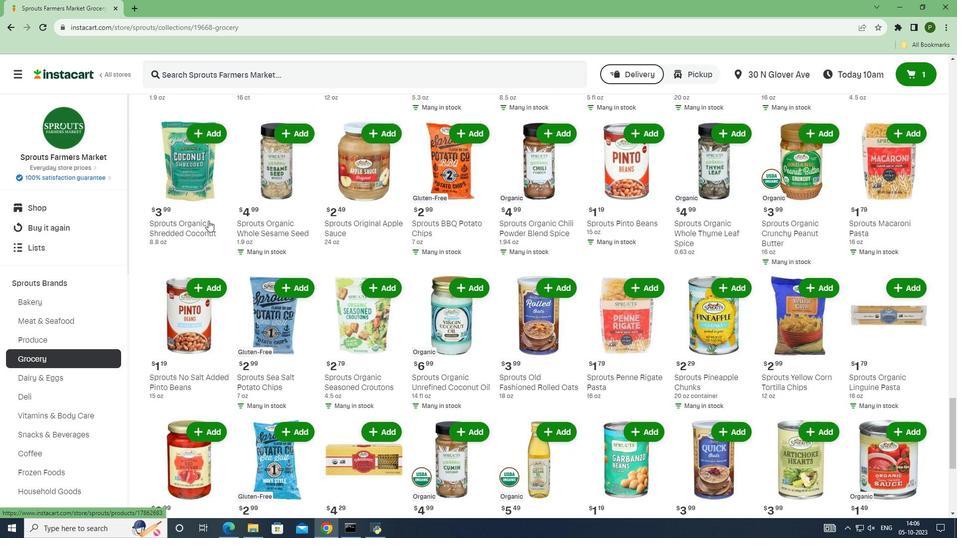 
Action: Mouse scrolled (208, 220) with delta (0, 0)
Screenshot: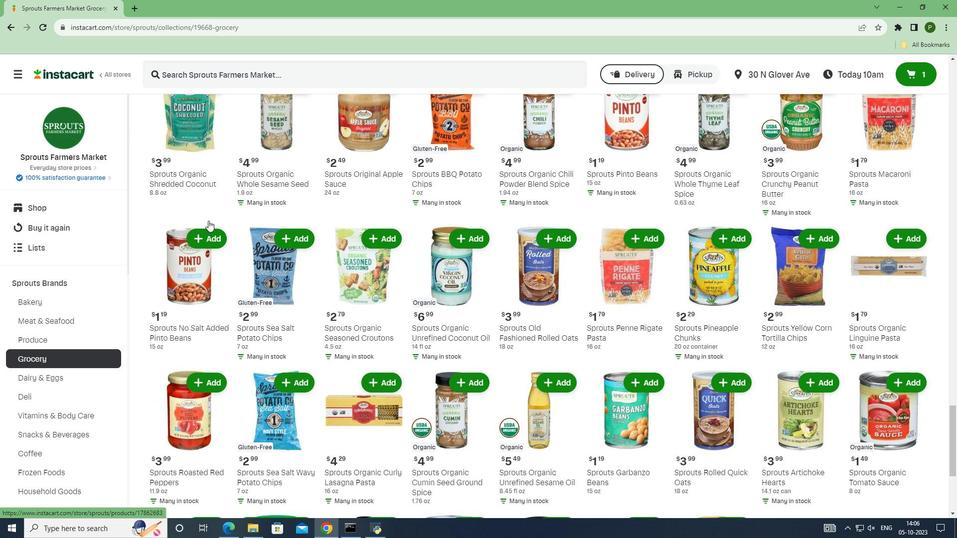 
Action: Mouse scrolled (208, 220) with delta (0, 0)
Screenshot: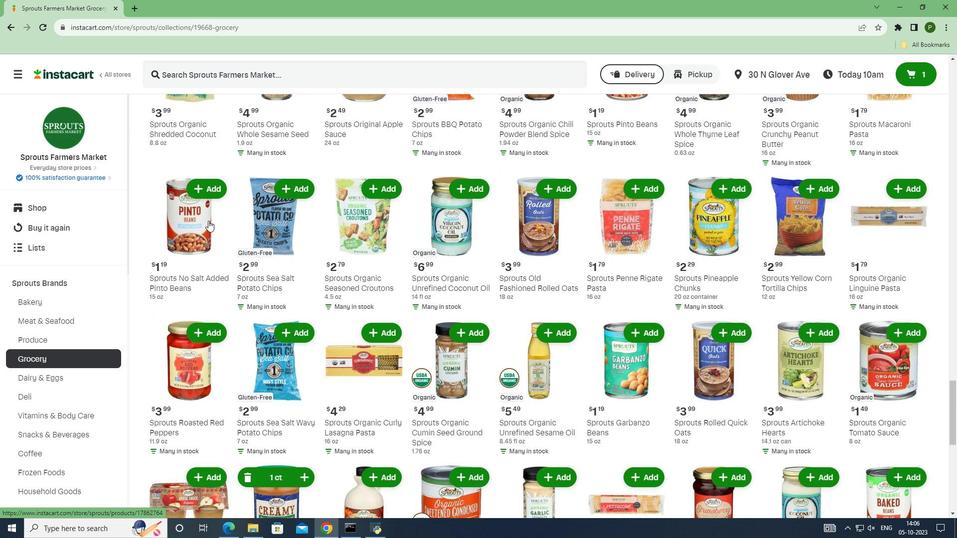 
Action: Mouse scrolled (208, 220) with delta (0, 0)
Screenshot: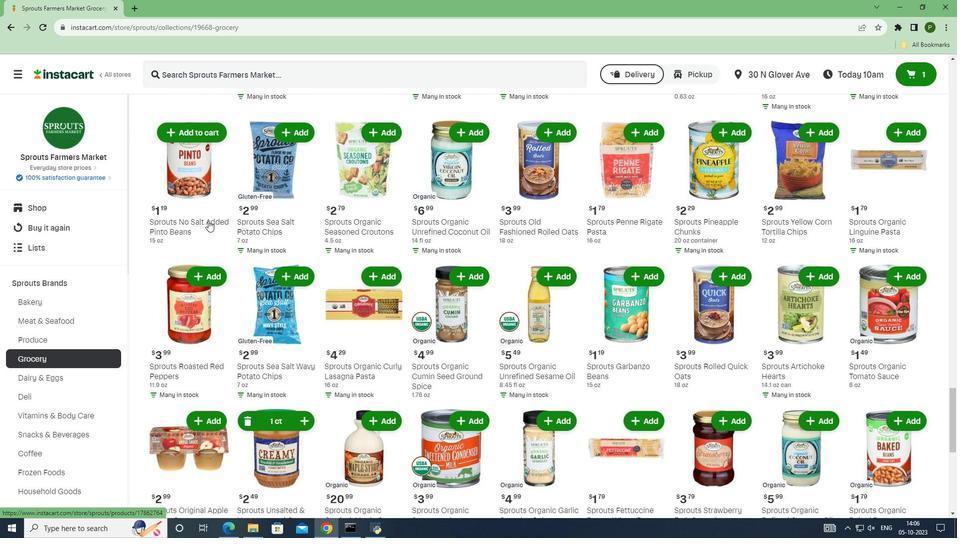 
Action: Mouse scrolled (208, 220) with delta (0, 0)
Screenshot: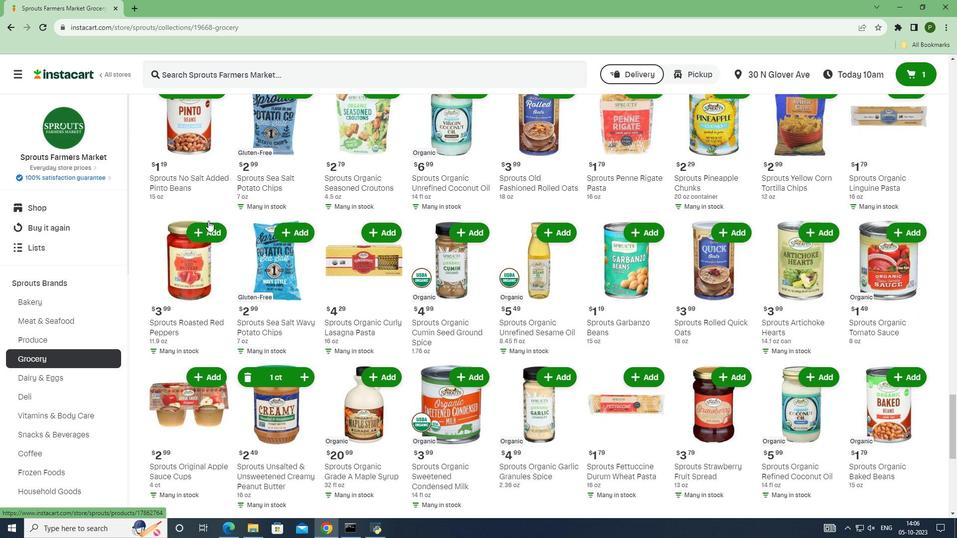 
Action: Mouse scrolled (208, 220) with delta (0, 0)
Screenshot: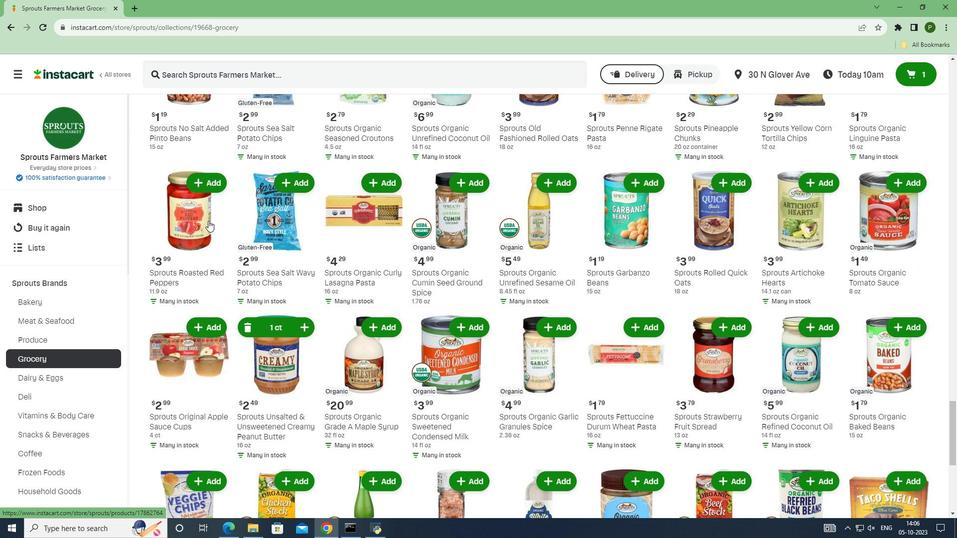 
Action: Mouse scrolled (208, 220) with delta (0, 0)
Screenshot: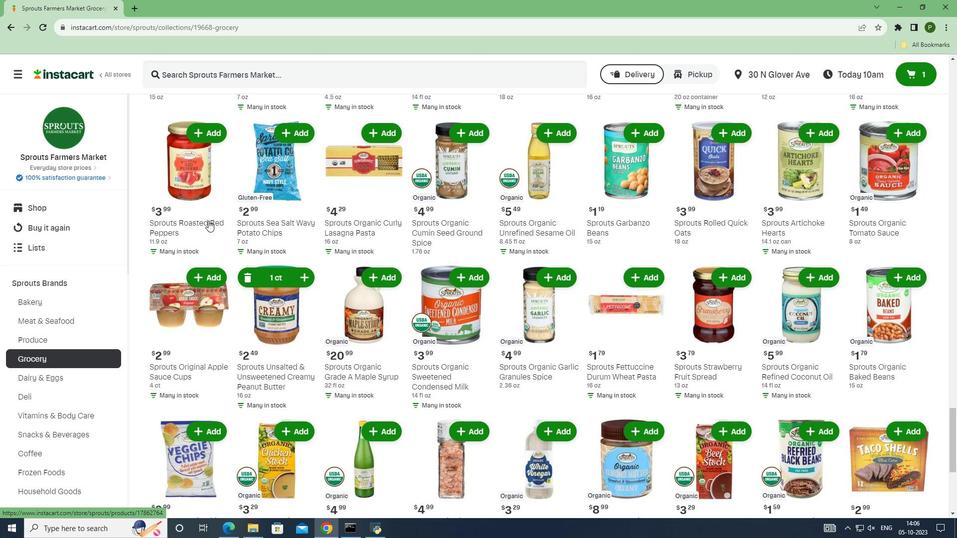 
Action: Mouse scrolled (208, 220) with delta (0, 0)
Screenshot: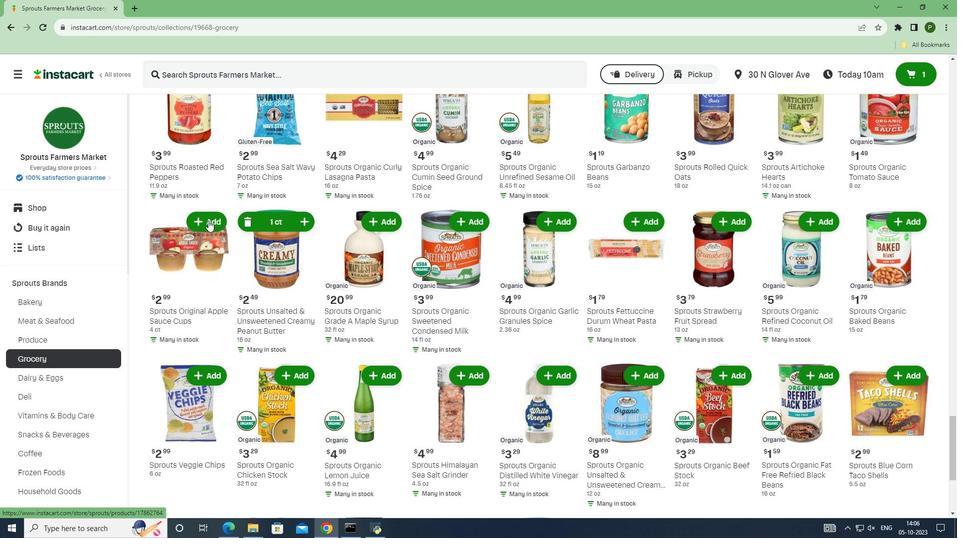 
Action: Mouse scrolled (208, 220) with delta (0, 0)
Screenshot: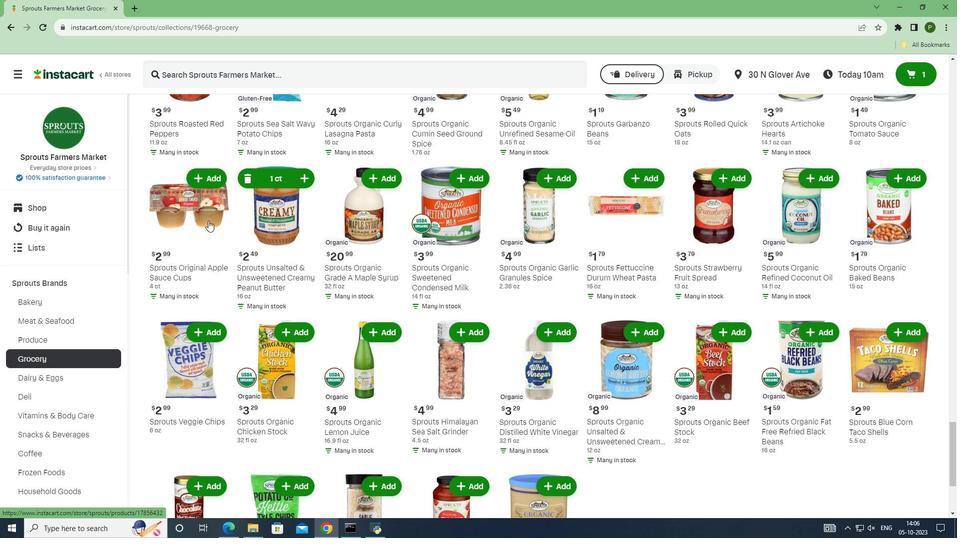 
Action: Mouse scrolled (208, 220) with delta (0, 0)
Screenshot: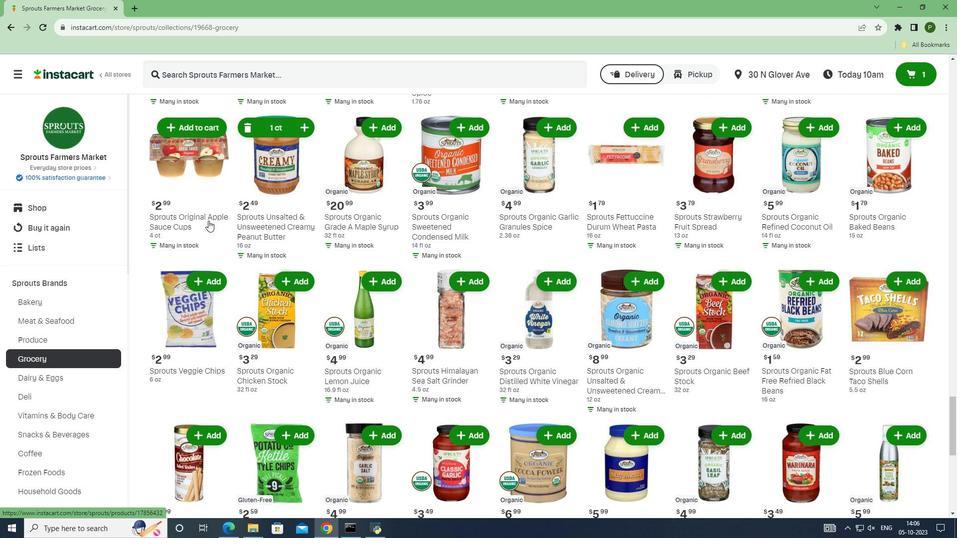 
Action: Mouse scrolled (208, 220) with delta (0, 0)
Screenshot: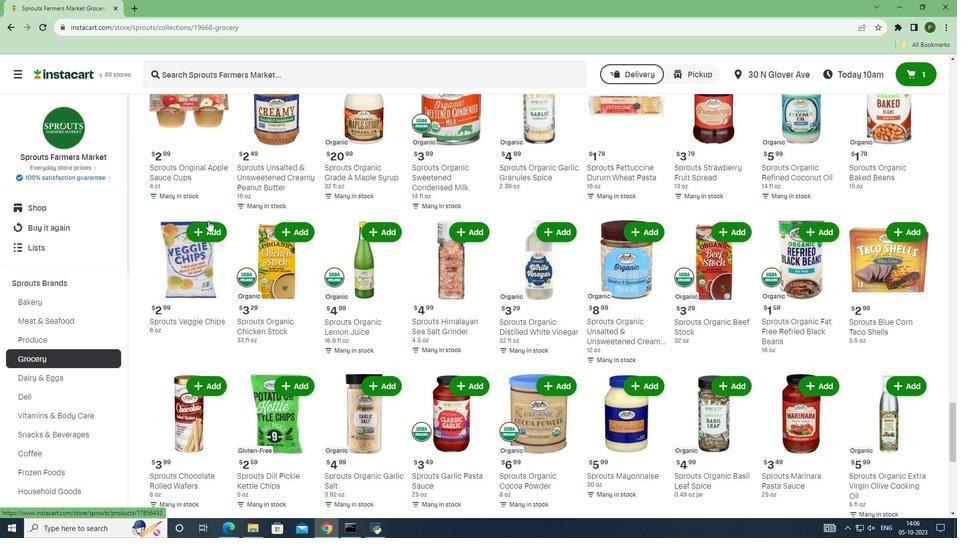 
Action: Mouse scrolled (208, 220) with delta (0, 0)
Screenshot: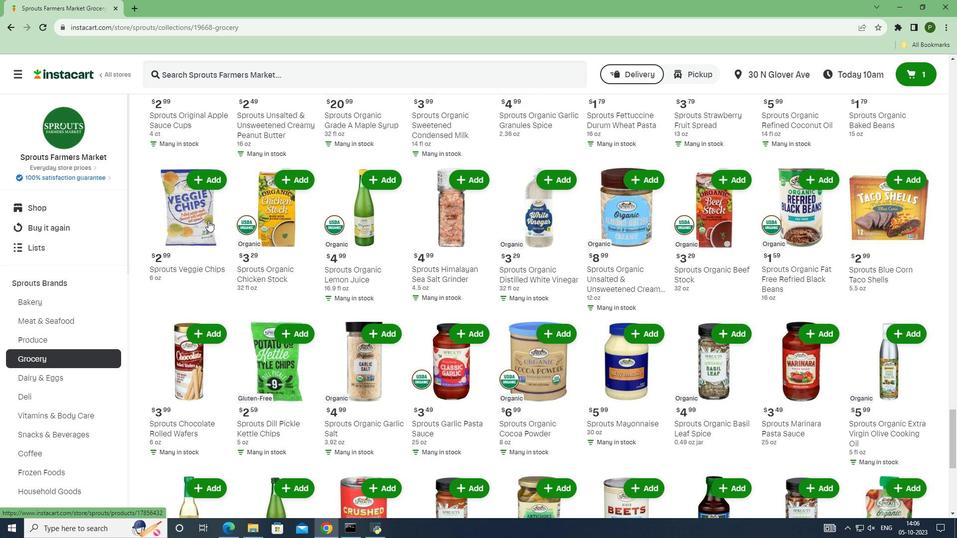 
Action: Mouse scrolled (208, 220) with delta (0, 0)
Screenshot: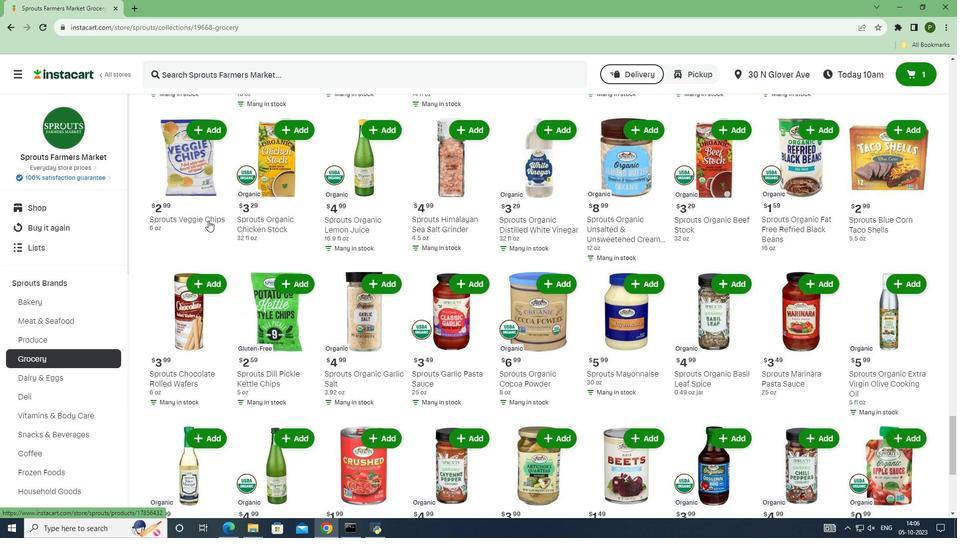 
Action: Mouse scrolled (208, 220) with delta (0, 0)
Screenshot: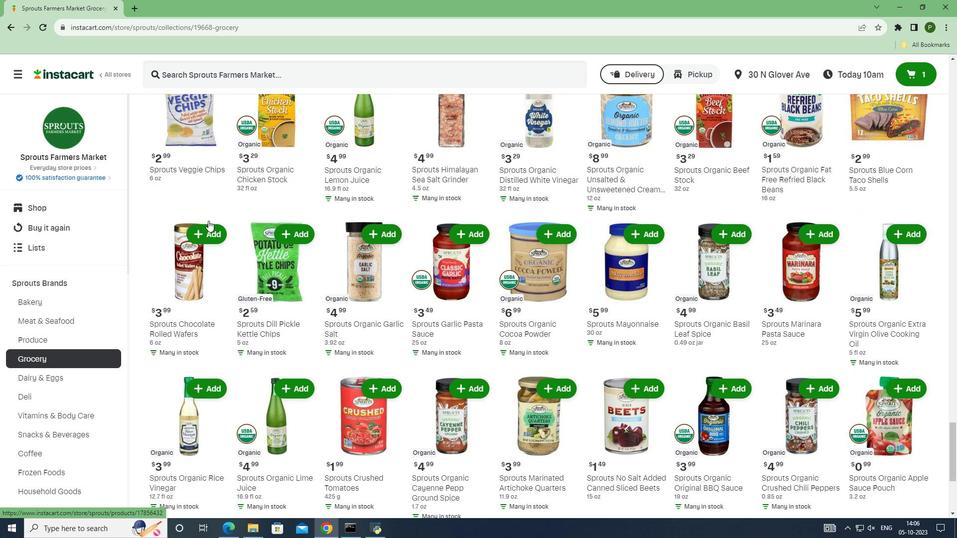 
Action: Mouse scrolled (208, 220) with delta (0, 0)
Screenshot: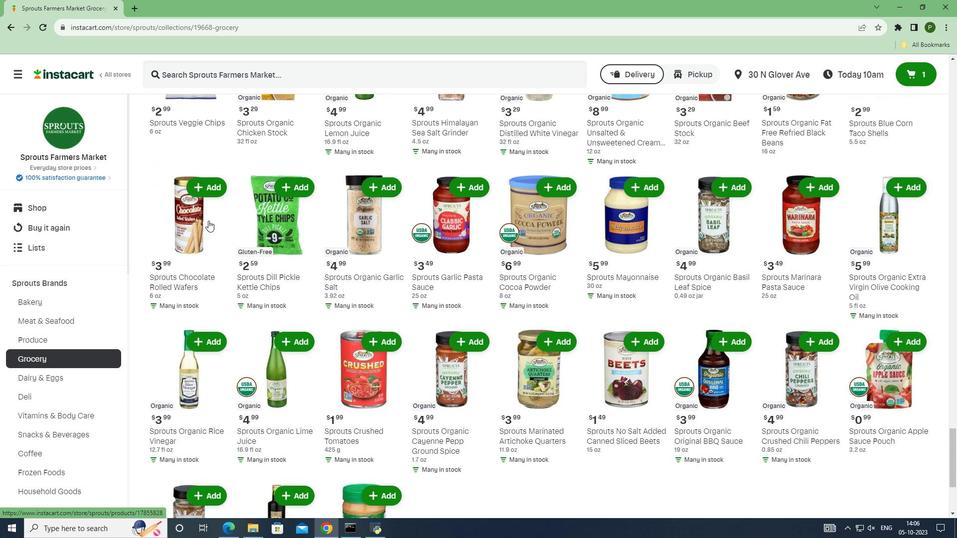 
Action: Mouse scrolled (208, 220) with delta (0, 0)
Screenshot: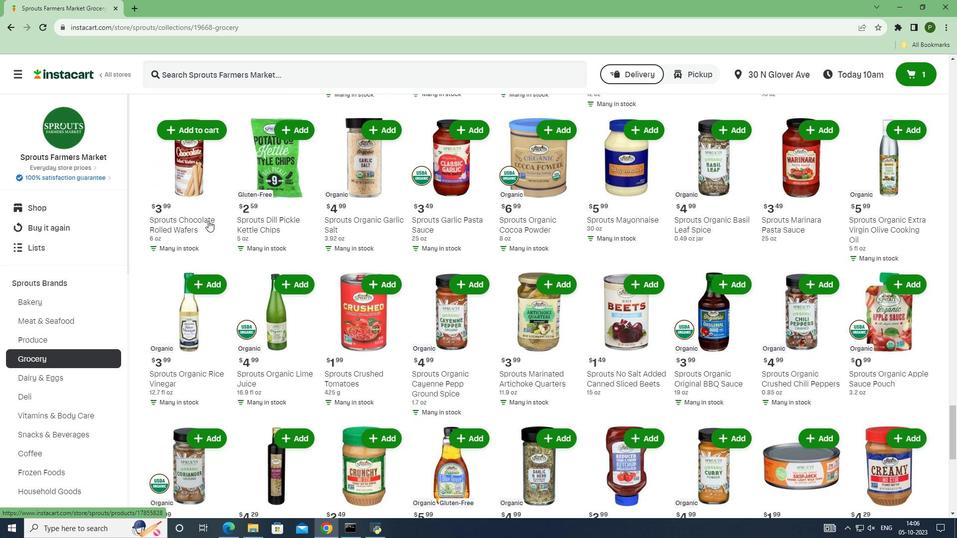 
Action: Mouse scrolled (208, 220) with delta (0, 0)
Screenshot: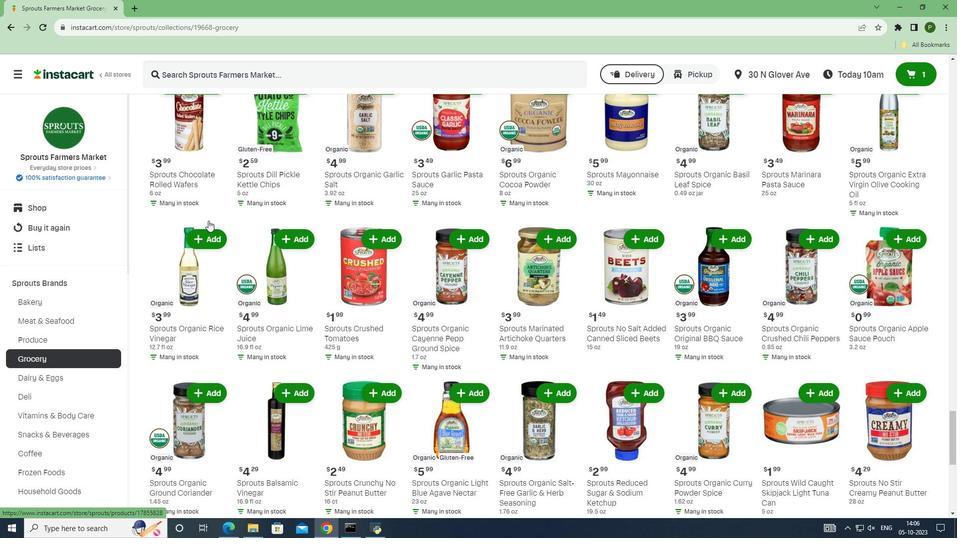 
Action: Mouse scrolled (208, 220) with delta (0, 0)
Screenshot: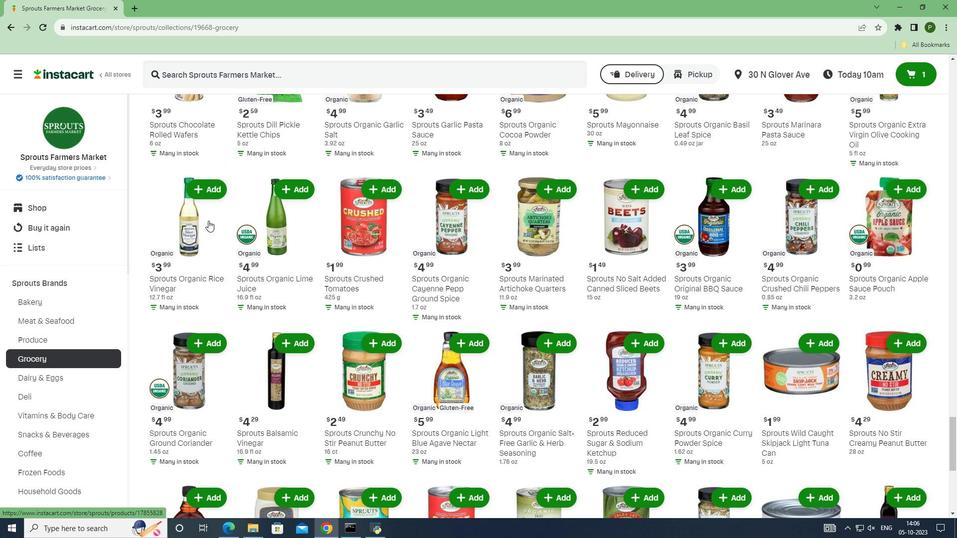 
Action: Mouse scrolled (208, 220) with delta (0, 0)
Screenshot: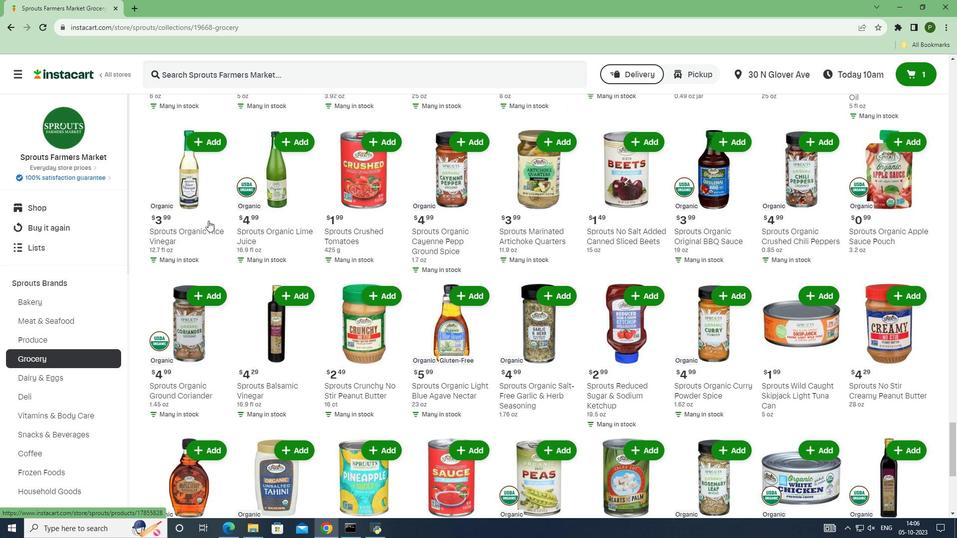 
Action: Mouse scrolled (208, 220) with delta (0, 0)
Screenshot: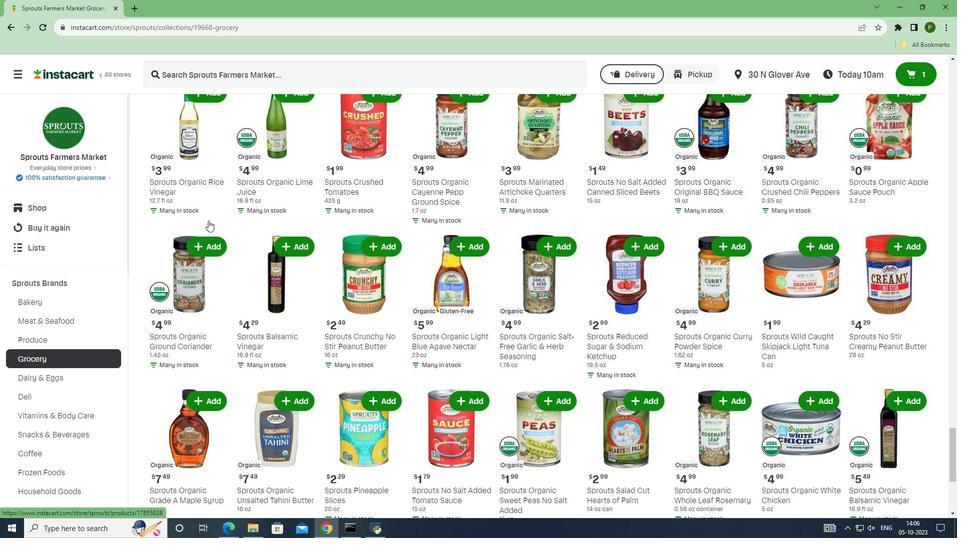 
Action: Mouse scrolled (208, 220) with delta (0, 0)
Screenshot: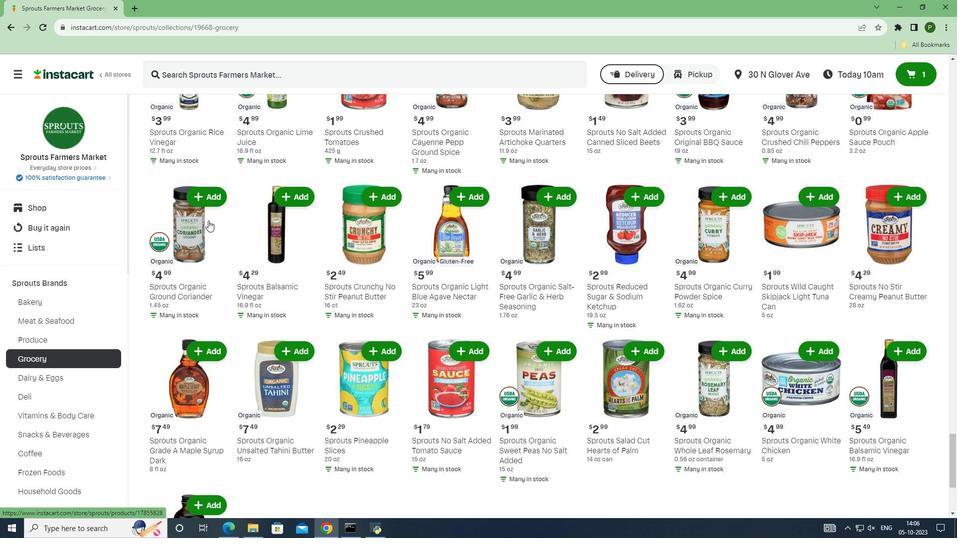 
Action: Mouse scrolled (208, 220) with delta (0, 0)
Screenshot: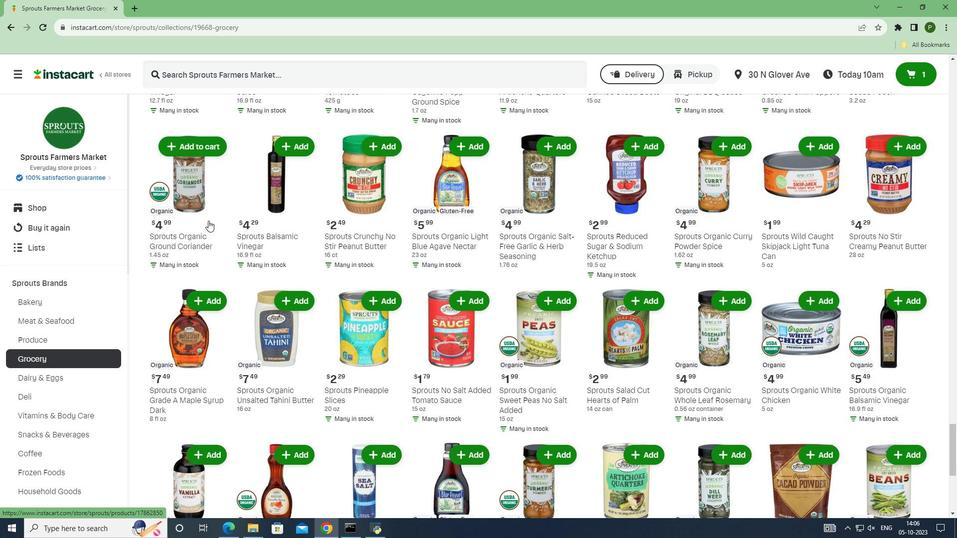 
Action: Mouse scrolled (208, 220) with delta (0, 0)
Screenshot: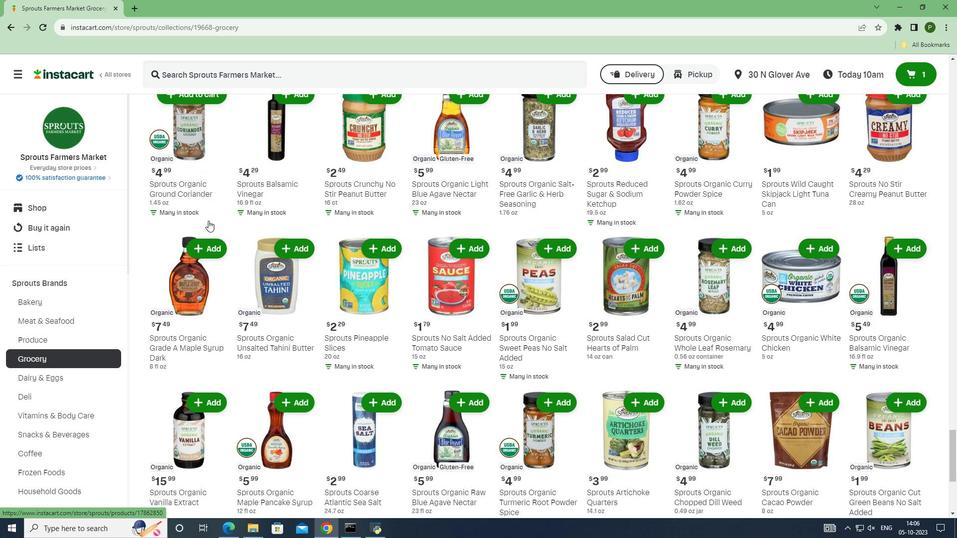
Action: Mouse scrolled (208, 220) with delta (0, 0)
Screenshot: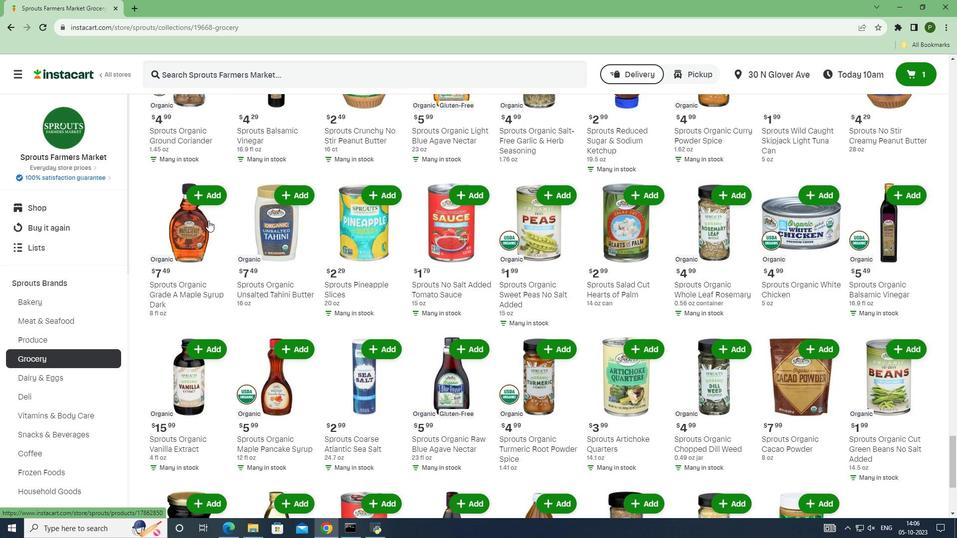 
Action: Mouse scrolled (208, 220) with delta (0, 0)
Screenshot: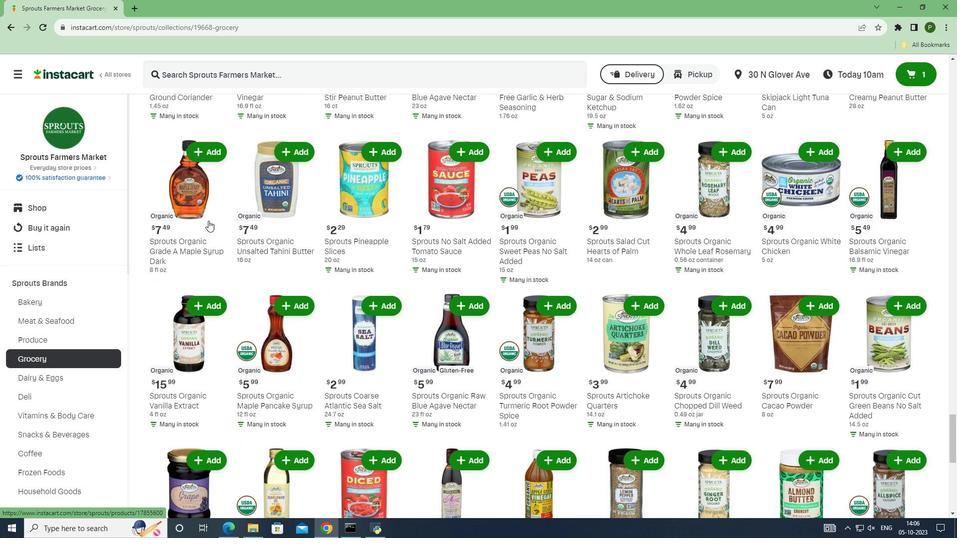 
Action: Mouse scrolled (208, 220) with delta (0, 0)
Screenshot: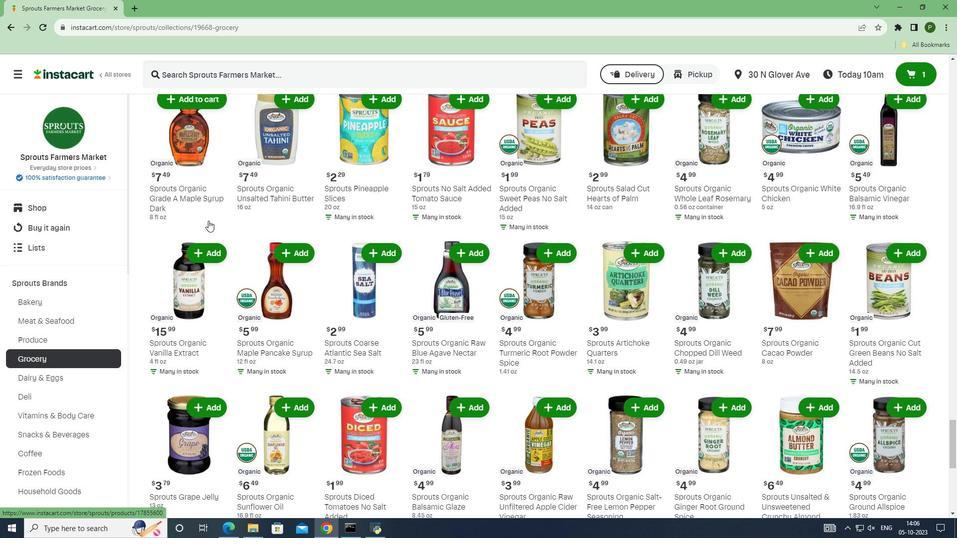 
Action: Mouse scrolled (208, 220) with delta (0, 0)
Screenshot: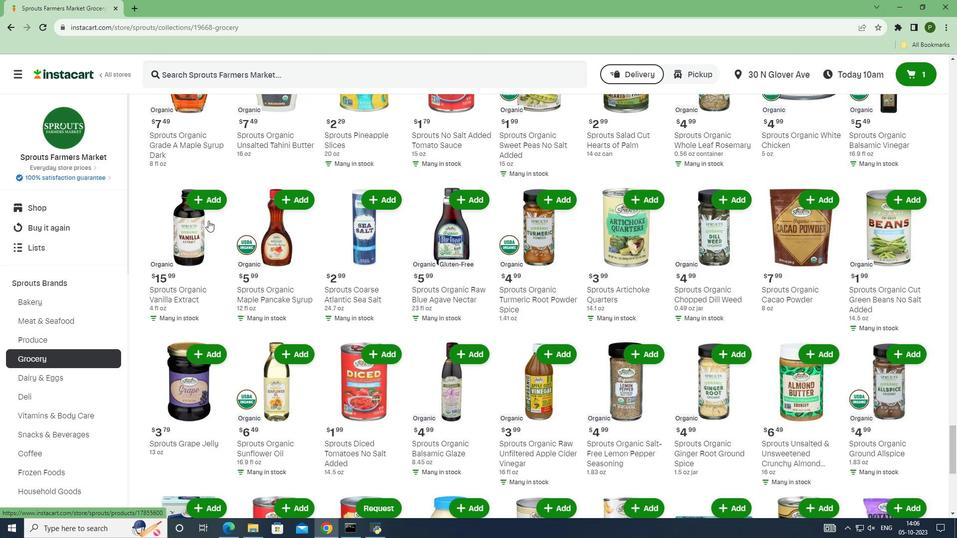 
Action: Mouse scrolled (208, 220) with delta (0, 0)
Screenshot: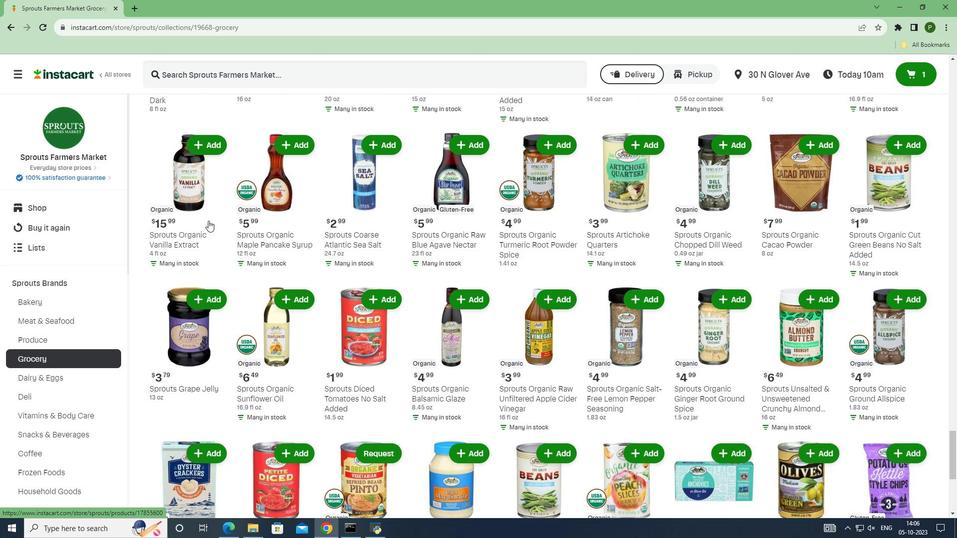 
Action: Mouse scrolled (208, 220) with delta (0, 0)
Screenshot: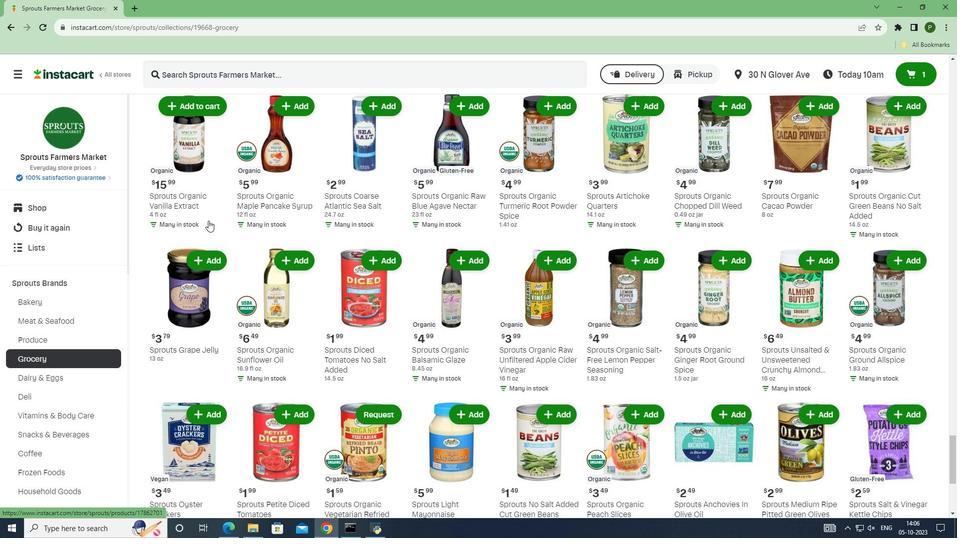 
Action: Mouse scrolled (208, 220) with delta (0, 0)
Screenshot: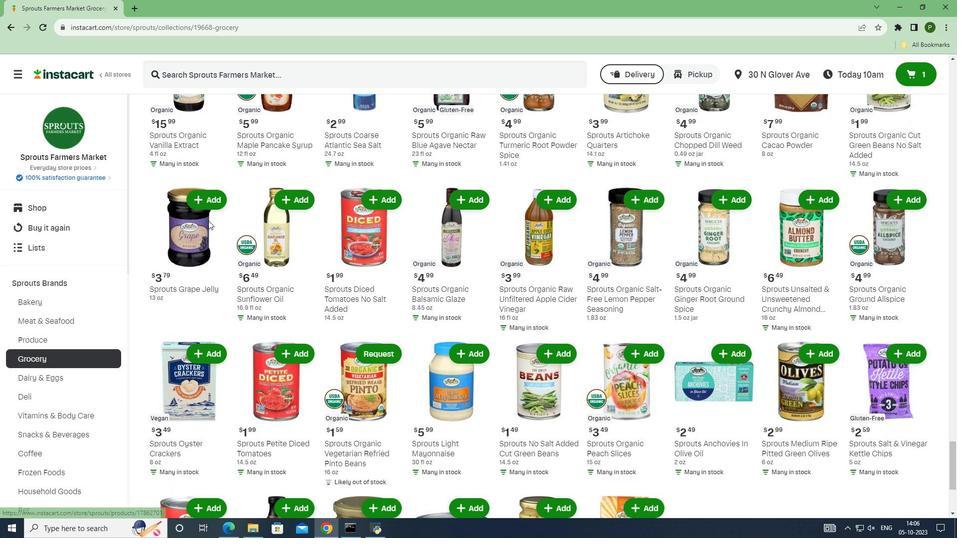 
Action: Mouse scrolled (208, 220) with delta (0, 0)
Screenshot: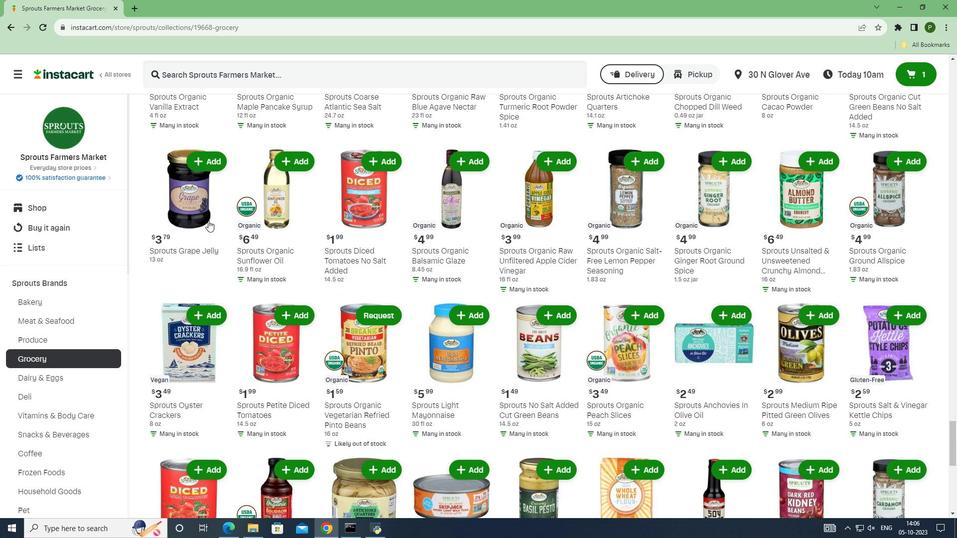 
Action: Mouse scrolled (208, 220) with delta (0, 0)
Screenshot: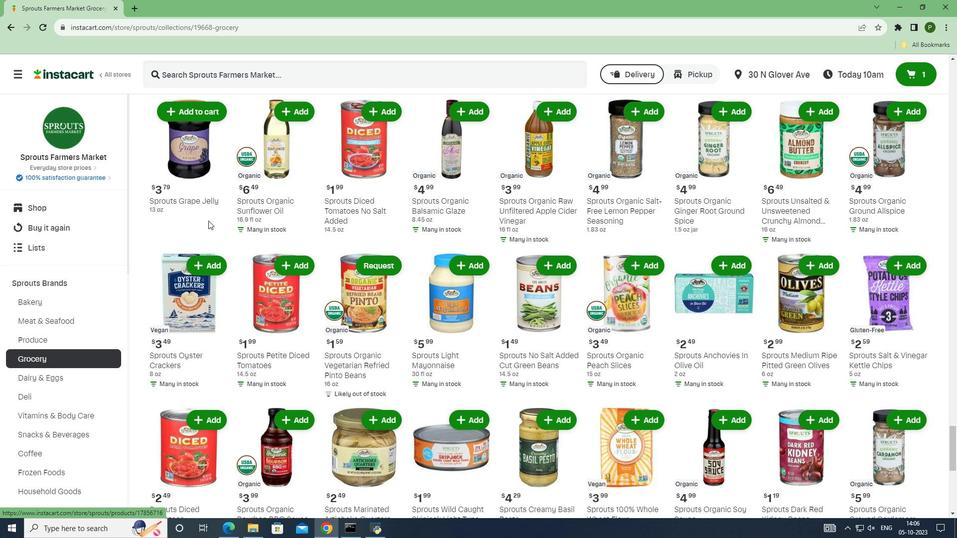 
Action: Mouse scrolled (208, 220) with delta (0, 0)
Screenshot: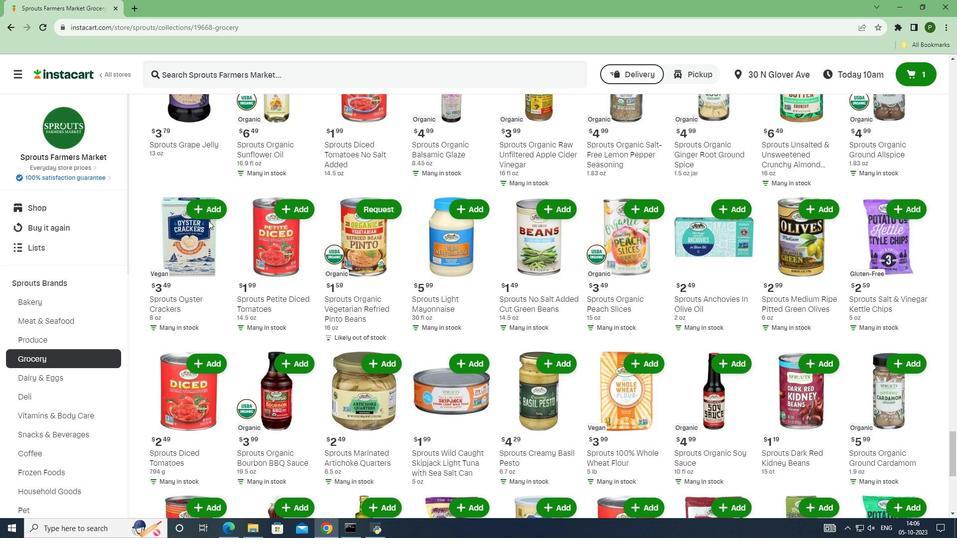 
Action: Mouse scrolled (208, 220) with delta (0, 0)
Screenshot: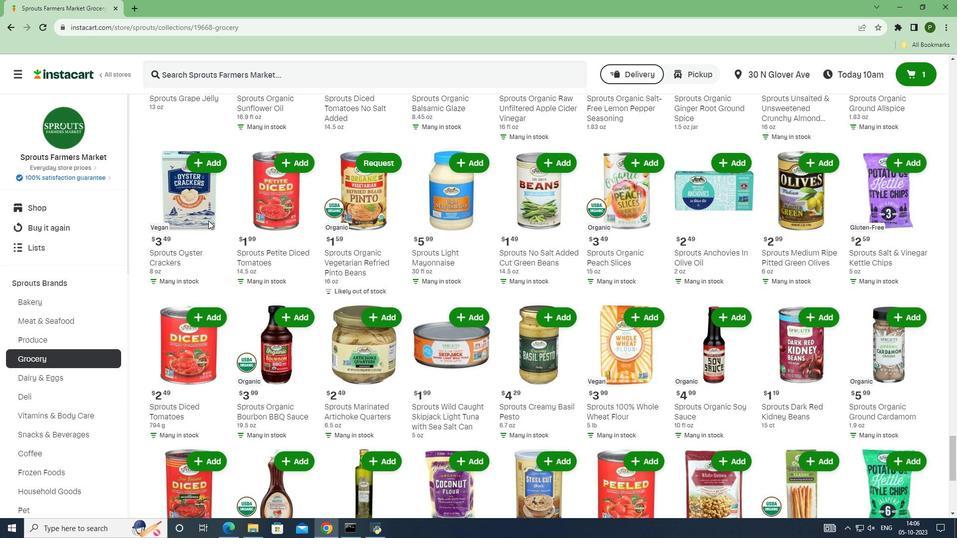 
Action: Mouse scrolled (208, 220) with delta (0, 0)
Screenshot: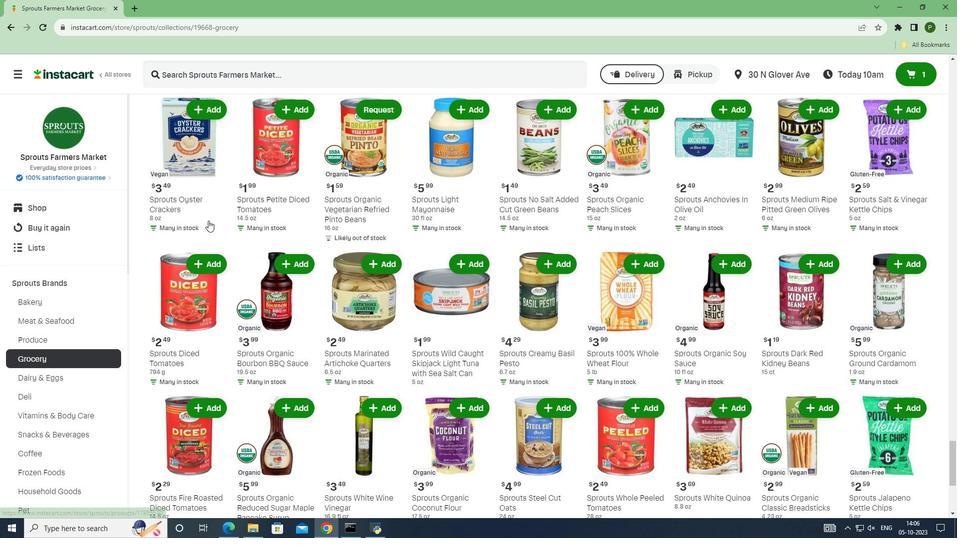 
Action: Mouse scrolled (208, 220) with delta (0, 0)
Screenshot: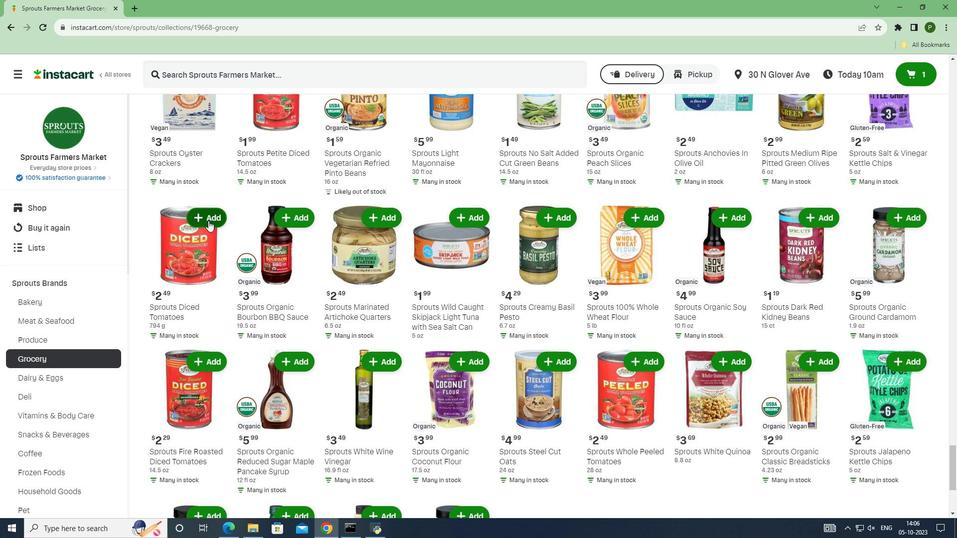 
Action: Mouse scrolled (208, 220) with delta (0, 0)
Screenshot: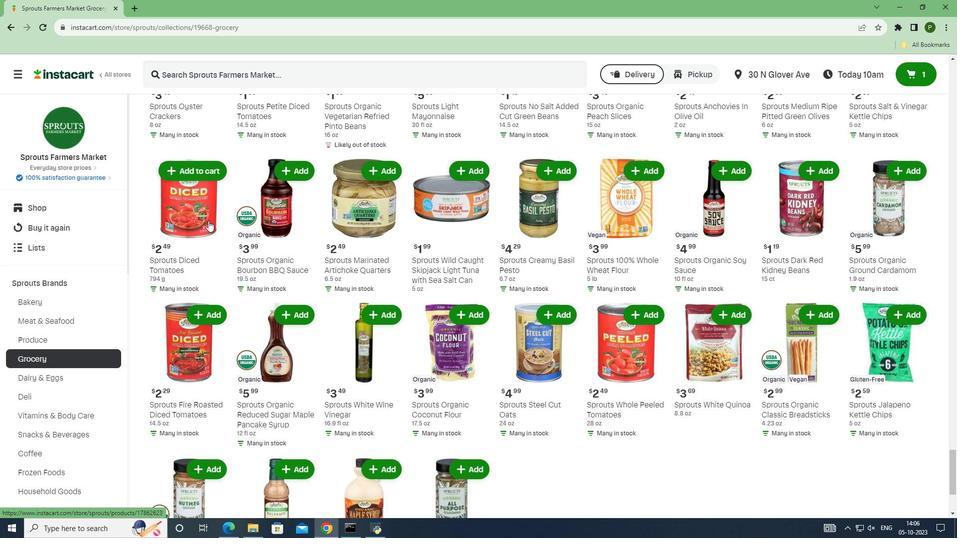 
Action: Mouse scrolled (208, 220) with delta (0, 0)
Screenshot: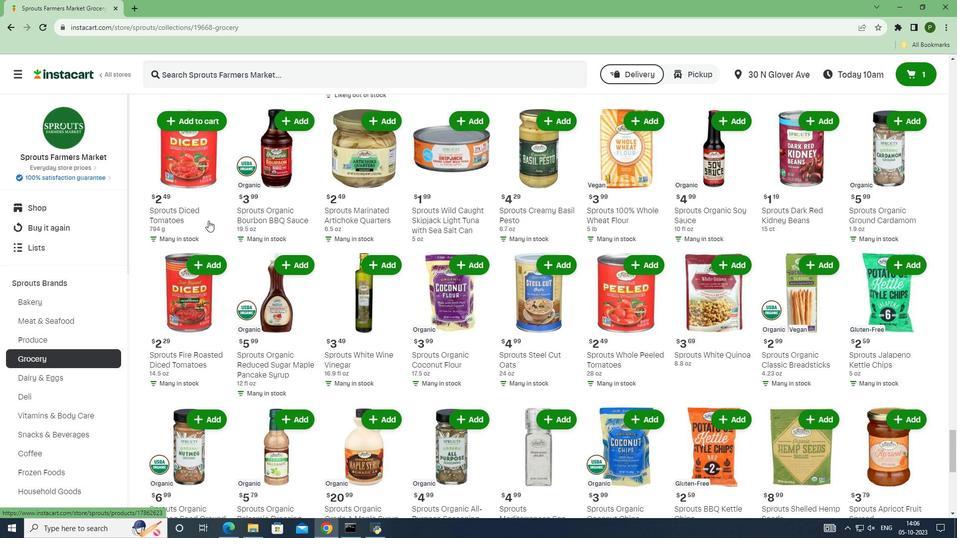 
Action: Mouse scrolled (208, 220) with delta (0, 0)
Screenshot: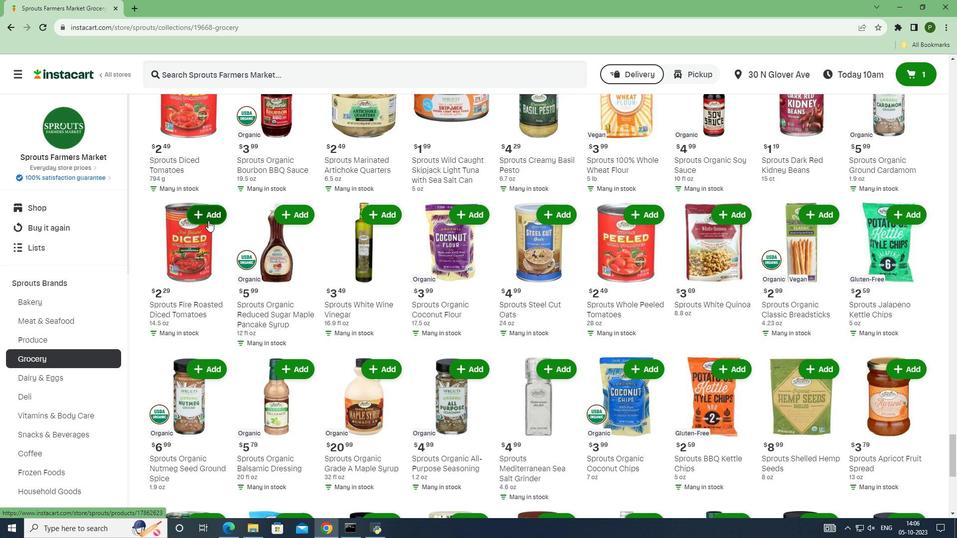 
Action: Mouse scrolled (208, 220) with delta (0, 0)
Screenshot: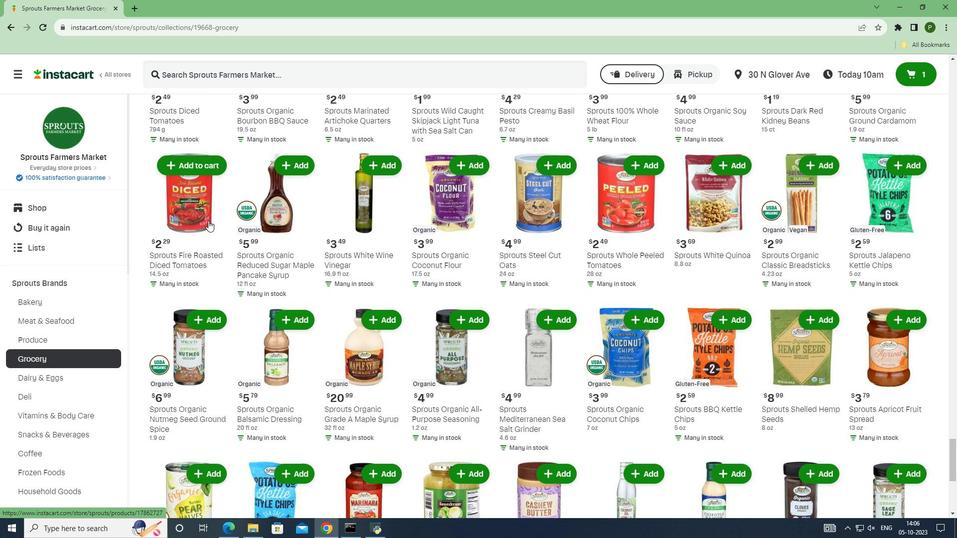 
Action: Mouse scrolled (208, 220) with delta (0, 0)
Screenshot: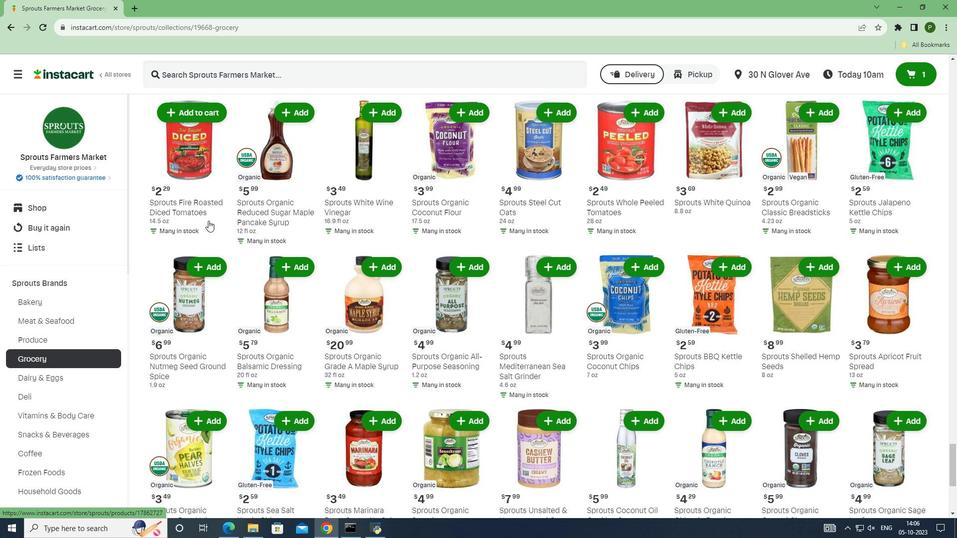 
Action: Mouse scrolled (208, 220) with delta (0, 0)
Screenshot: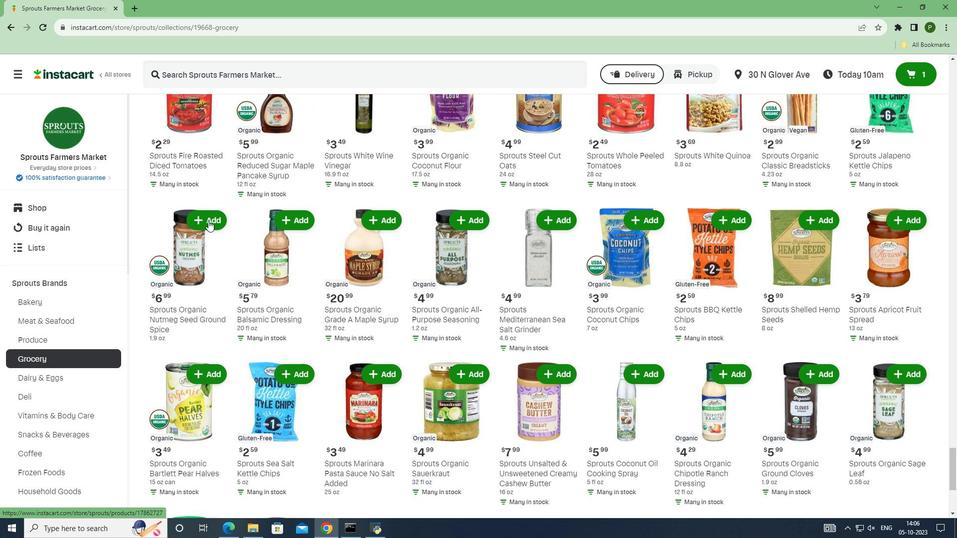 
Action: Mouse scrolled (208, 220) with delta (0, 0)
Screenshot: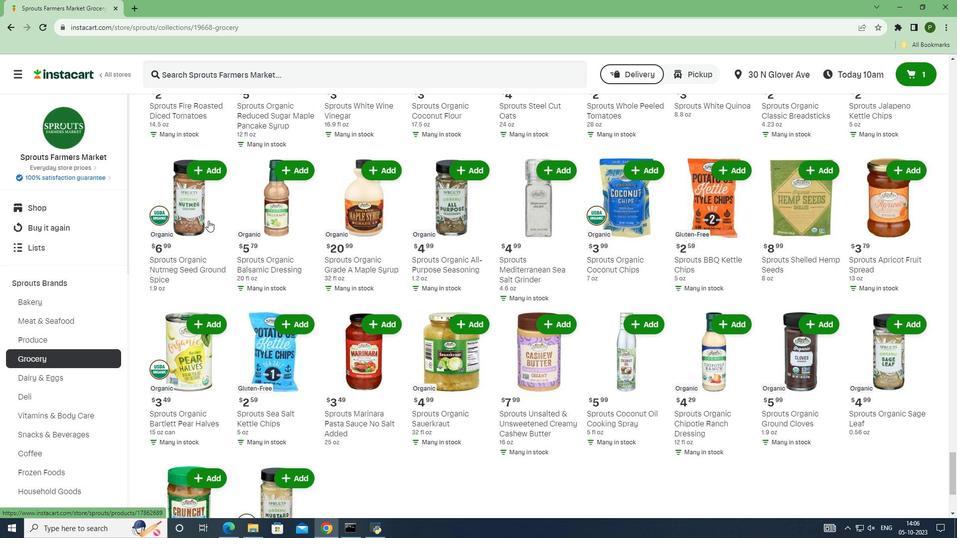 
Action: Mouse scrolled (208, 220) with delta (0, 0)
Screenshot: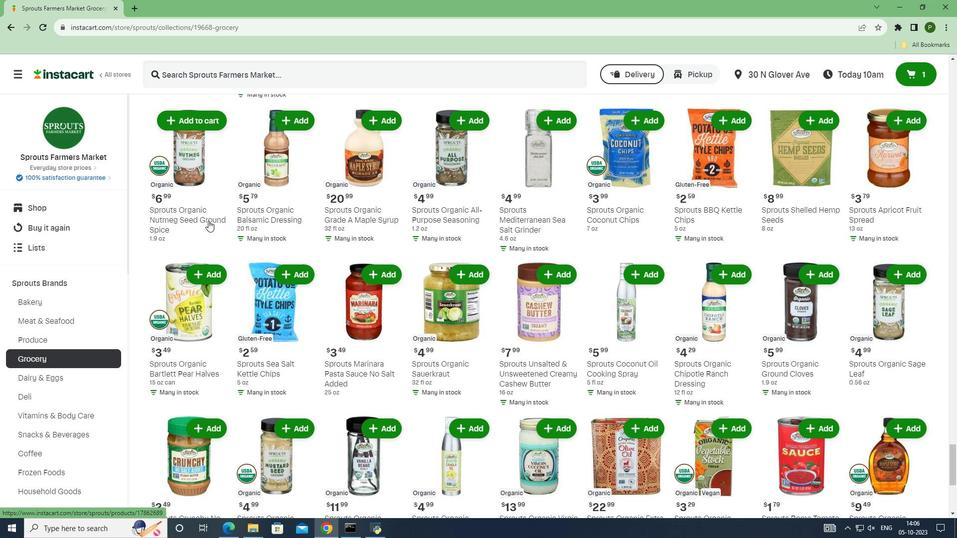 
Action: Mouse scrolled (208, 220) with delta (0, 0)
Screenshot: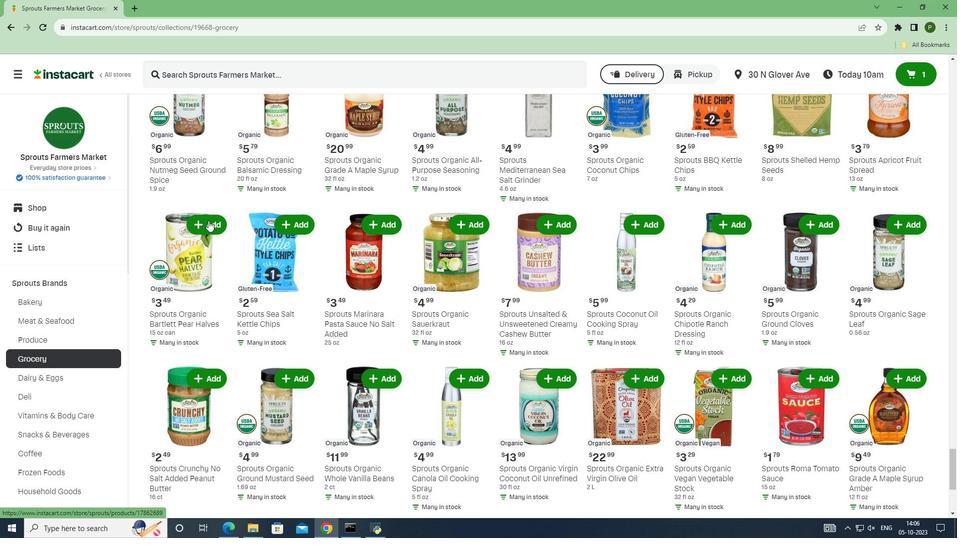 
Action: Mouse scrolled (208, 220) with delta (0, 0)
Screenshot: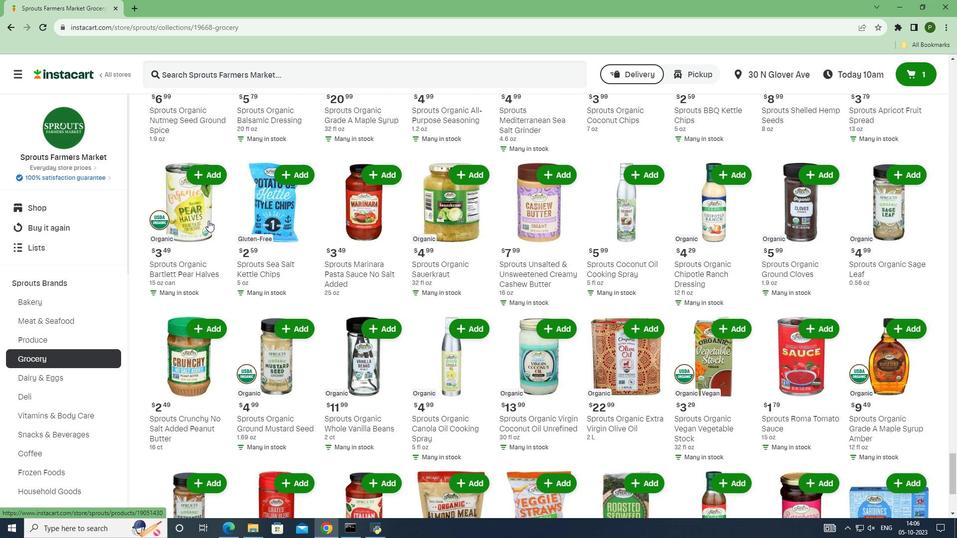 
Action: Mouse scrolled (208, 220) with delta (0, 0)
Screenshot: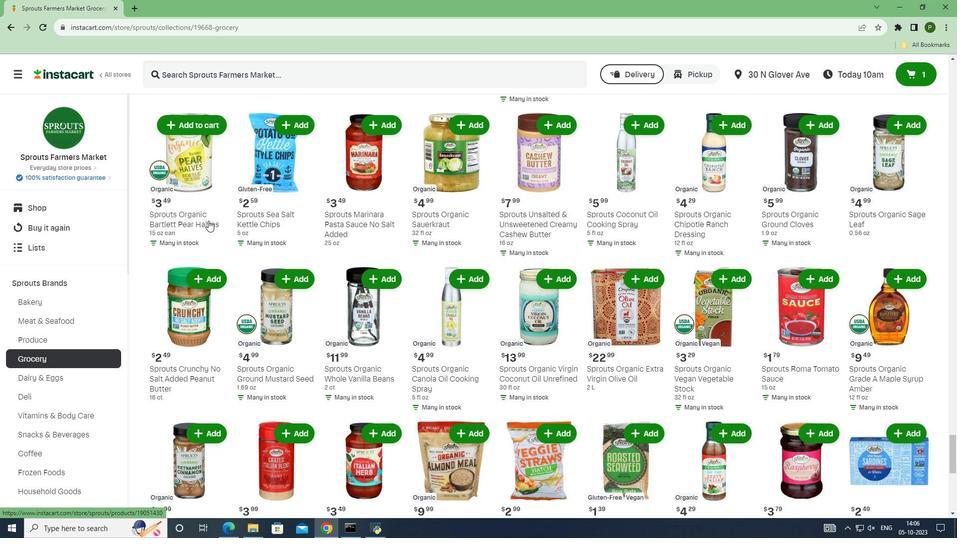 
Action: Mouse scrolled (208, 220) with delta (0, 0)
Screenshot: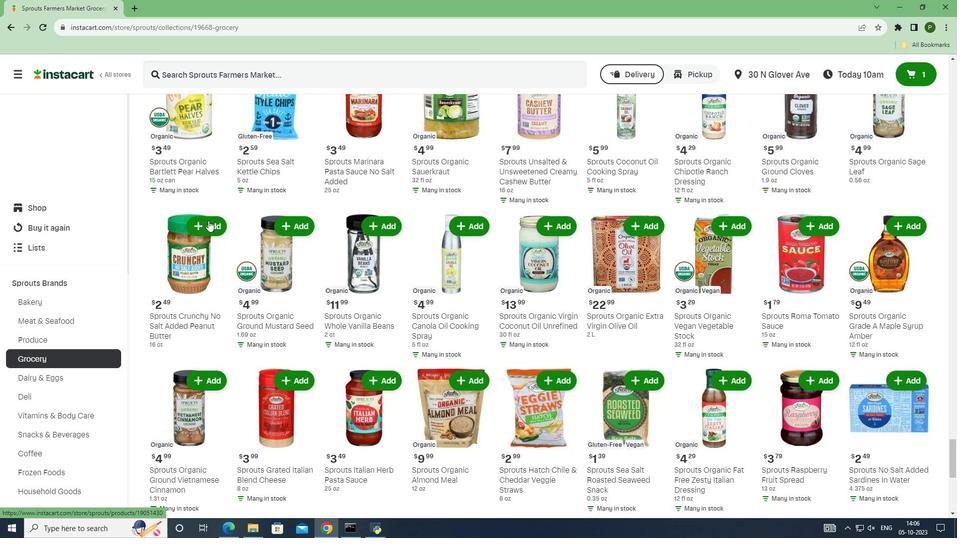 
Action: Mouse scrolled (208, 220) with delta (0, 0)
Screenshot: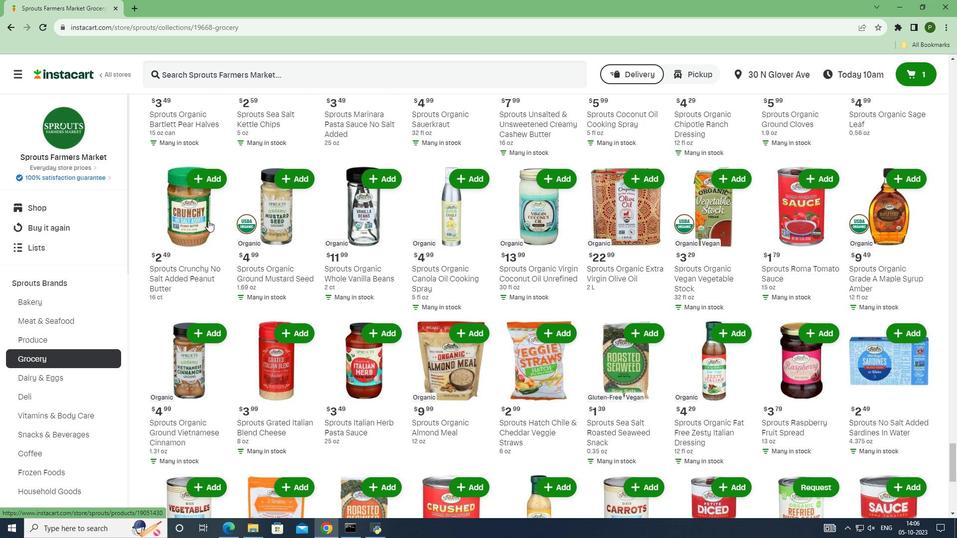 
Action: Mouse scrolled (208, 220) with delta (0, 0)
Screenshot: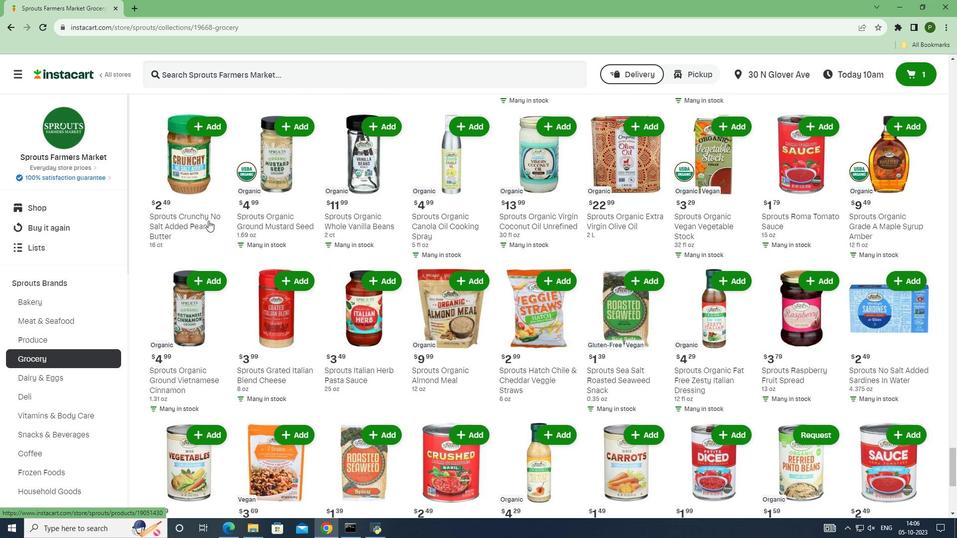 
Action: Mouse scrolled (208, 220) with delta (0, 0)
Screenshot: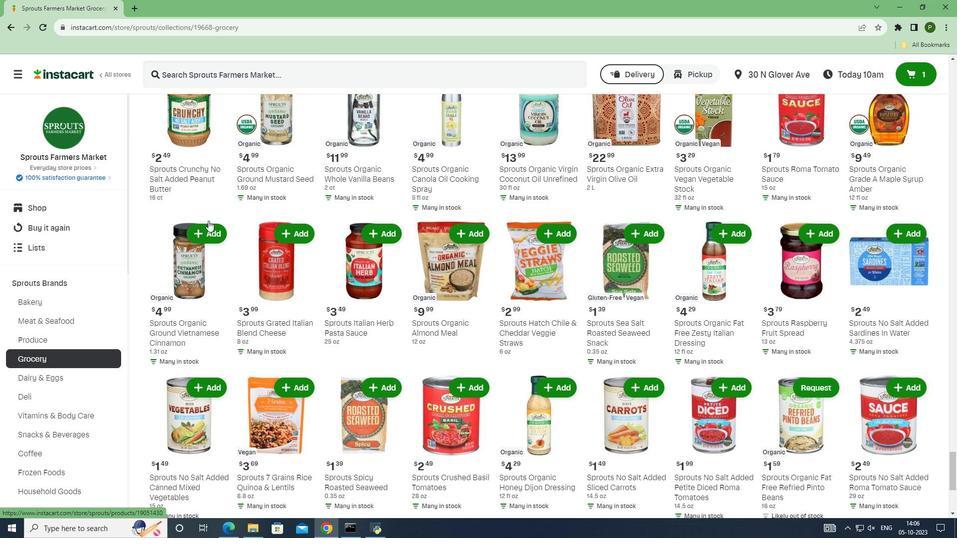 
Action: Mouse scrolled (208, 220) with delta (0, 0)
Screenshot: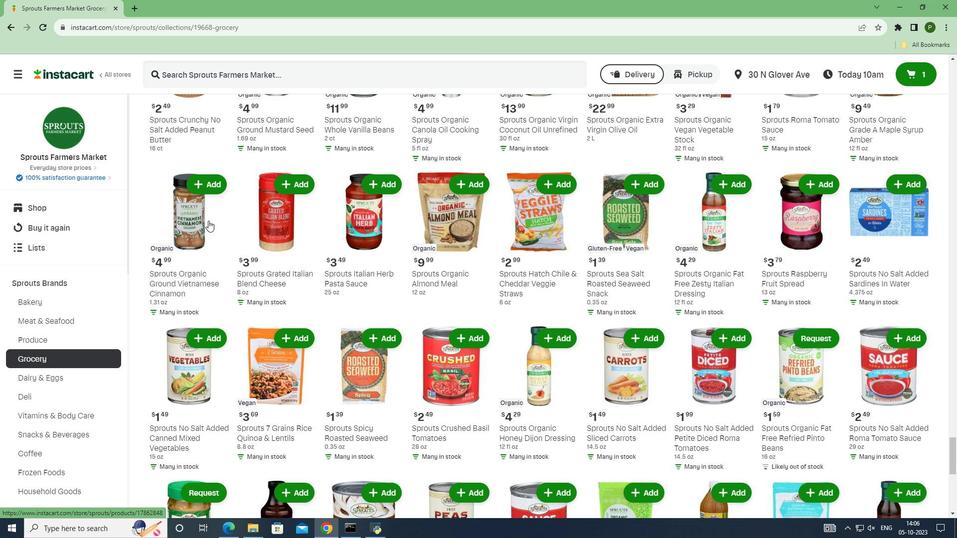 
Action: Mouse scrolled (208, 220) with delta (0, 0)
Screenshot: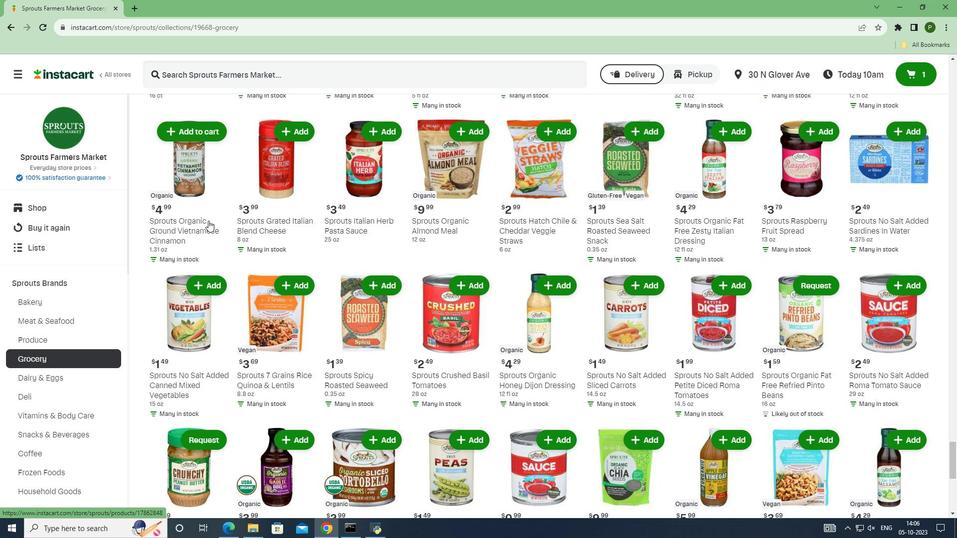 
Action: Mouse scrolled (208, 220) with delta (0, 0)
Screenshot: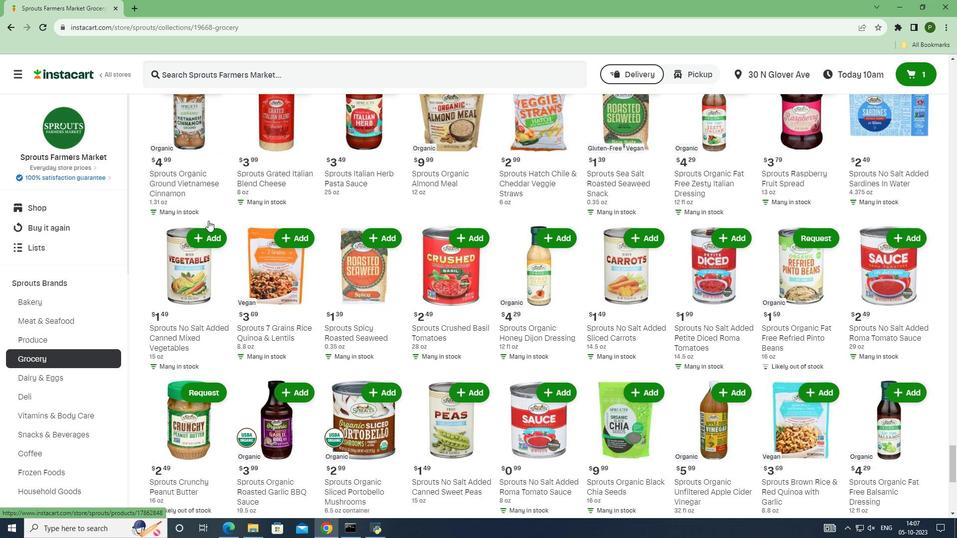 
Action: Mouse scrolled (208, 220) with delta (0, 0)
Screenshot: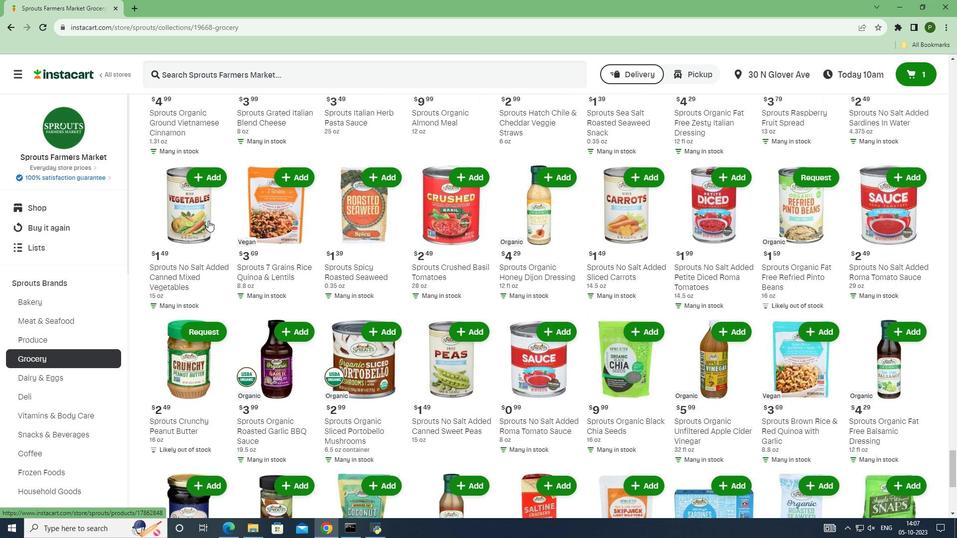 
Action: Mouse scrolled (208, 220) with delta (0, 0)
Screenshot: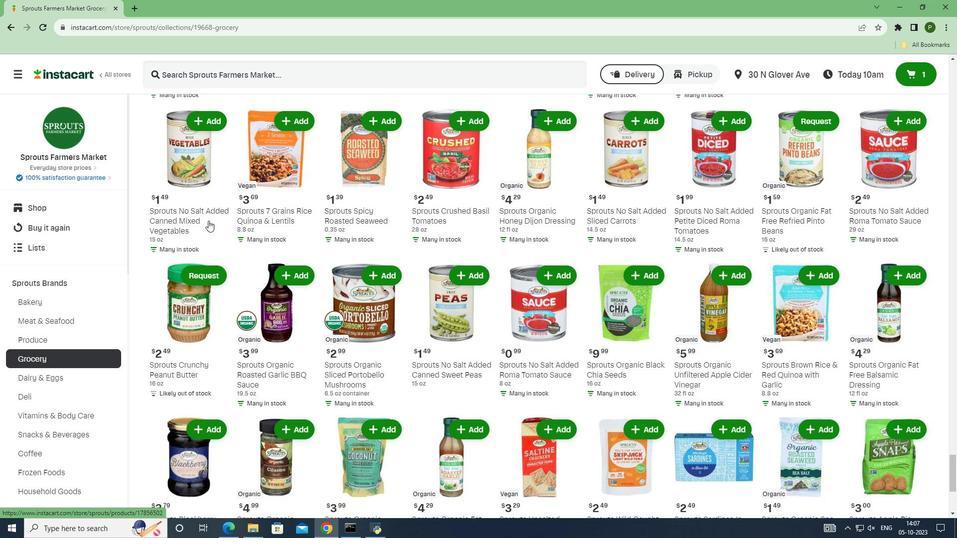 
Action: Mouse scrolled (208, 220) with delta (0, 0)
Screenshot: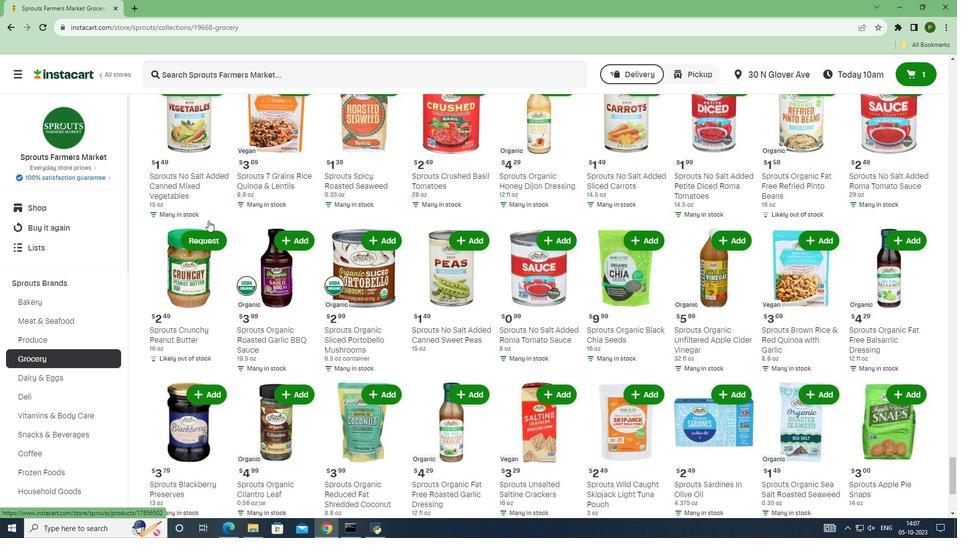 
Action: Mouse scrolled (208, 220) with delta (0, 0)
Screenshot: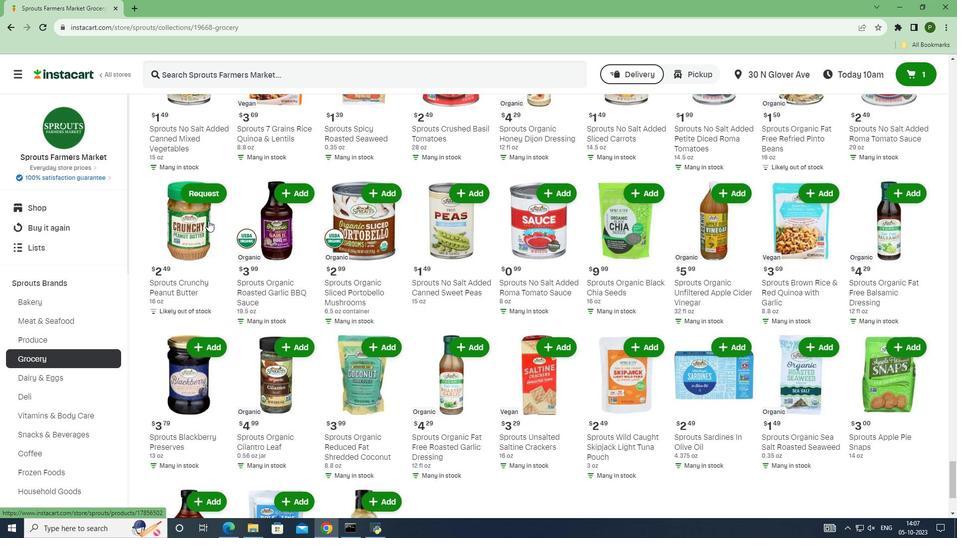 
Action: Mouse moved to (549, 297)
Screenshot: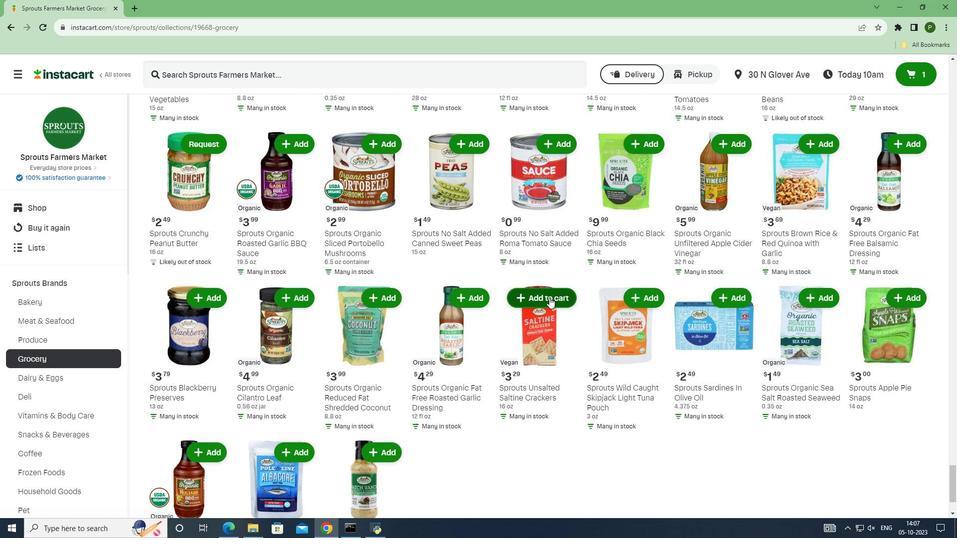 
Action: Mouse pressed left at (549, 297)
Screenshot: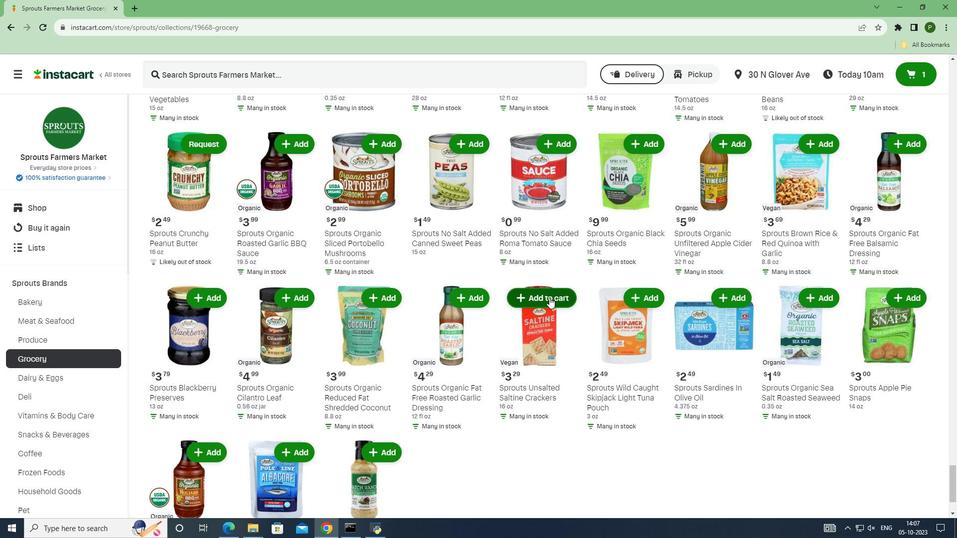 
